 Task: Find connections with filter location Jutiapa with filter topic #Jobvacancywith filter profile language Potuguese with filter current company Mindtree with filter school K.K.Wagh institute of Engineering Education & Research with filter industry Retail Recyclable Materials & Used Merchandise with filter service category Property Management with filter keywords title Office Volunteer
Action: Mouse moved to (517, 62)
Screenshot: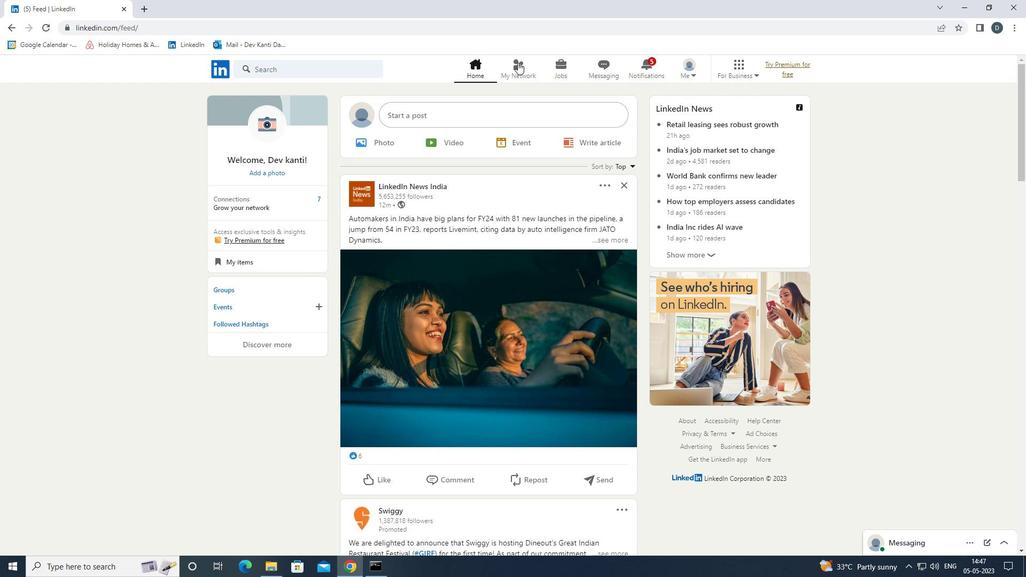 
Action: Mouse pressed left at (517, 62)
Screenshot: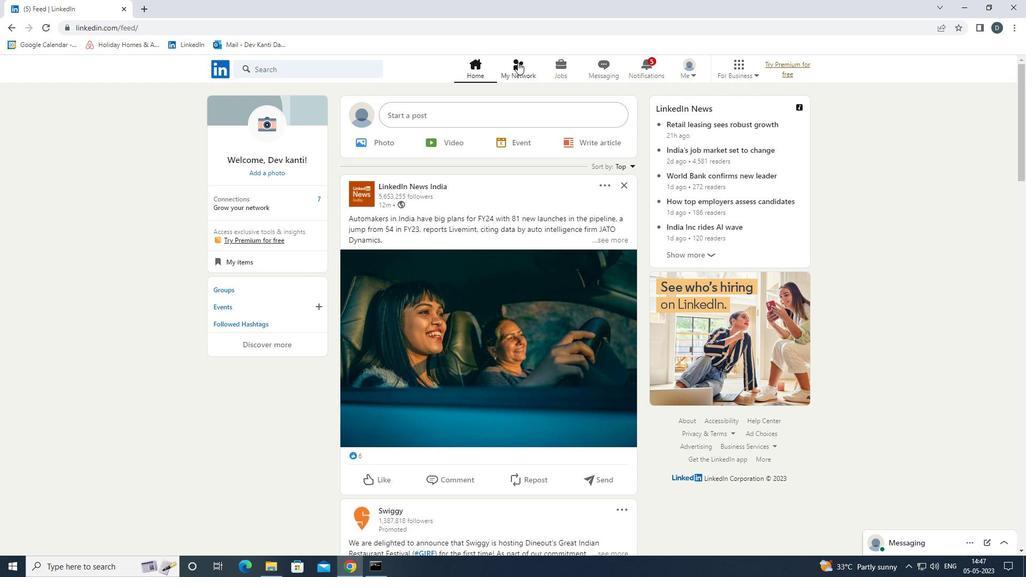 
Action: Mouse moved to (352, 128)
Screenshot: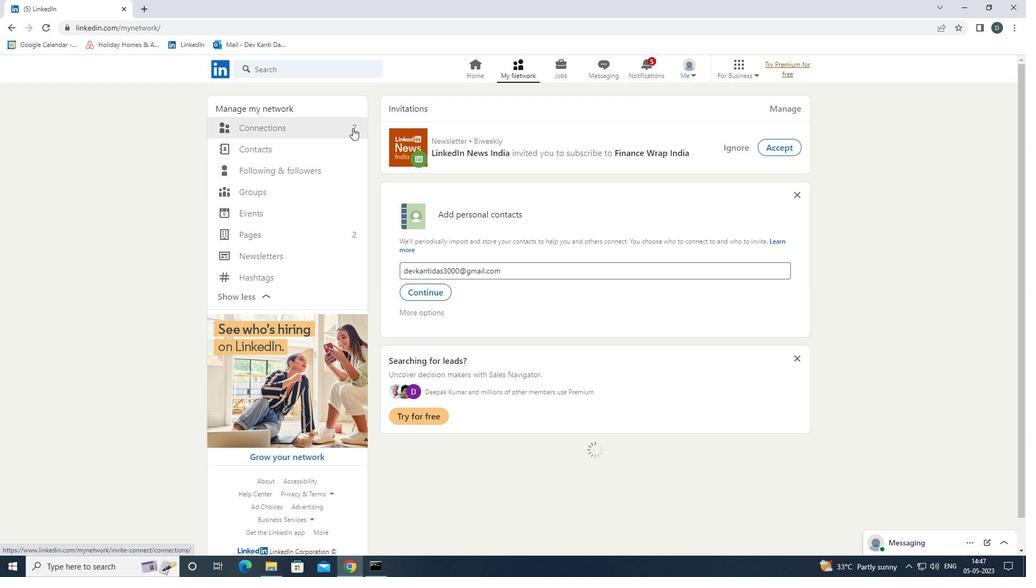 
Action: Mouse pressed left at (352, 128)
Screenshot: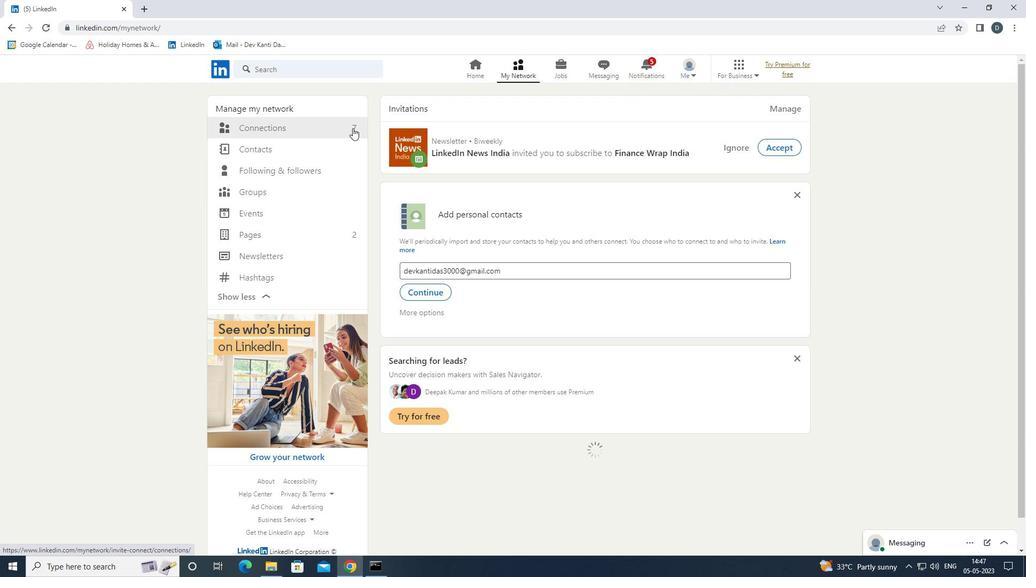 
Action: Mouse moved to (589, 127)
Screenshot: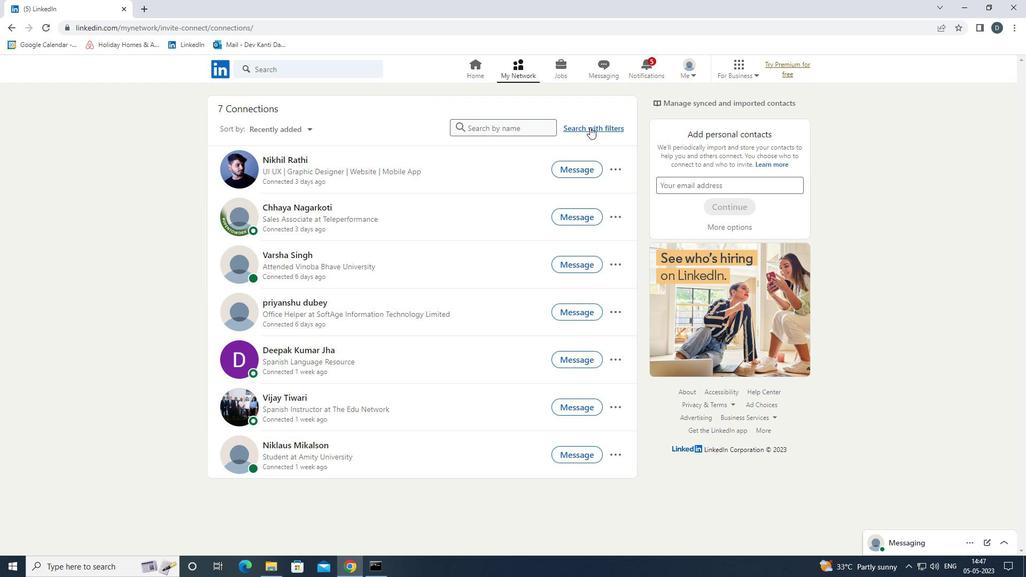 
Action: Mouse pressed left at (589, 127)
Screenshot: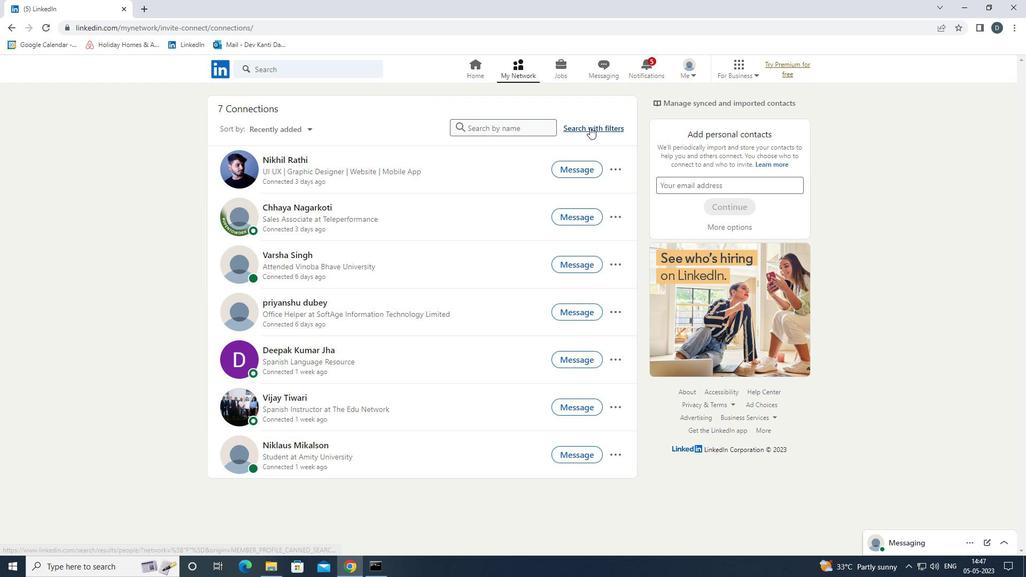 
Action: Mouse moved to (551, 100)
Screenshot: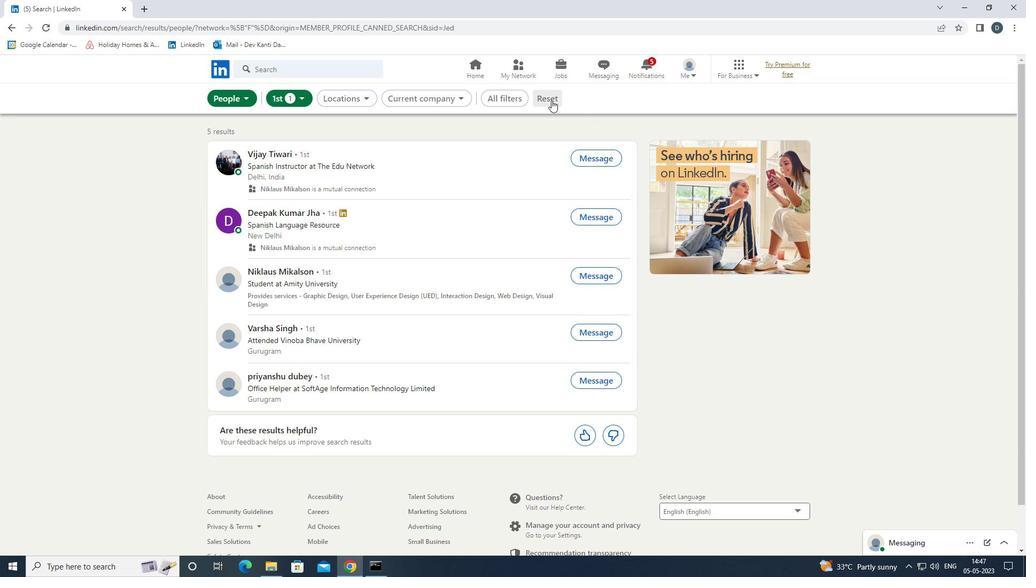 
Action: Mouse pressed left at (551, 100)
Screenshot: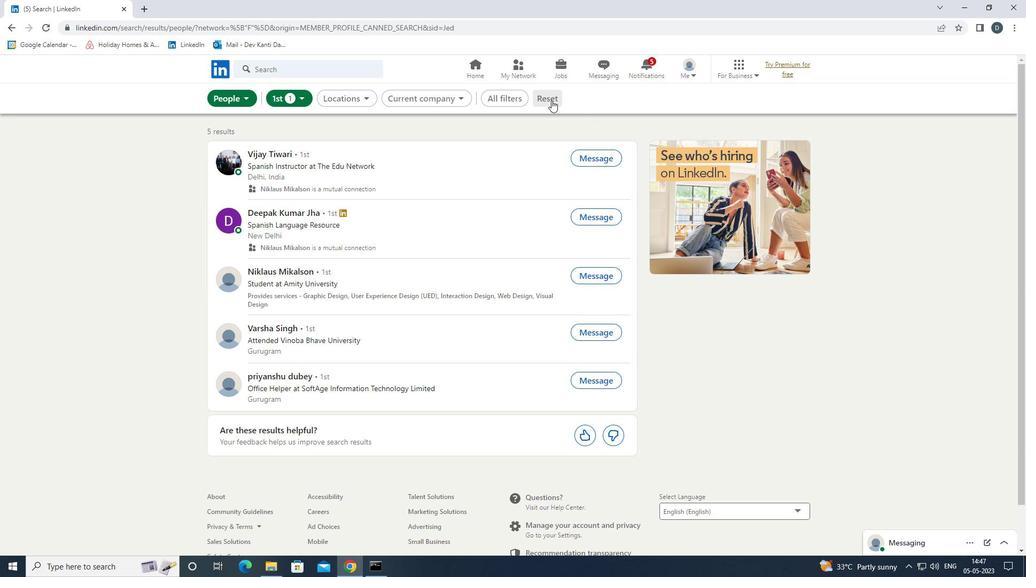 
Action: Mouse moved to (536, 98)
Screenshot: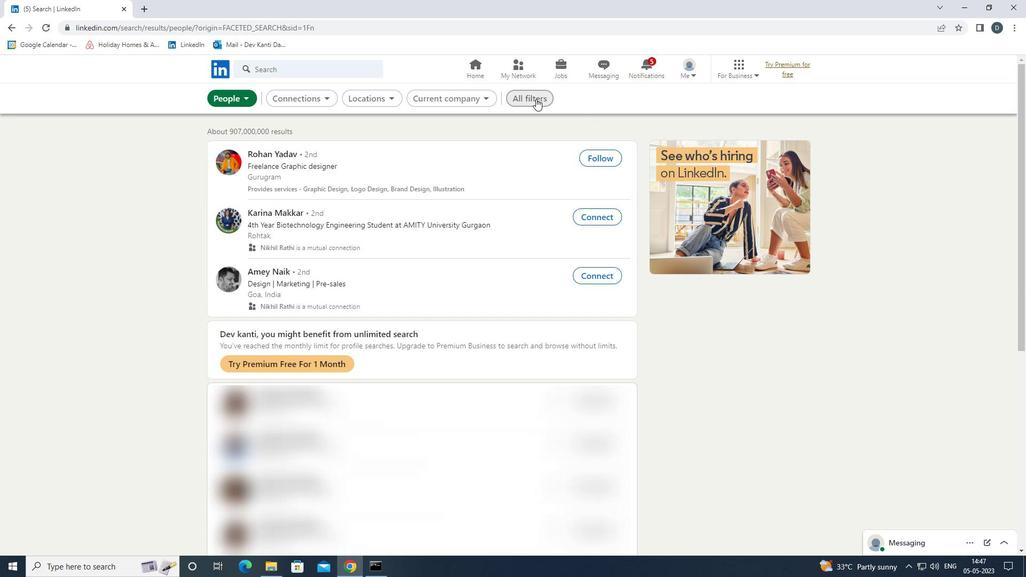 
Action: Mouse pressed left at (536, 98)
Screenshot: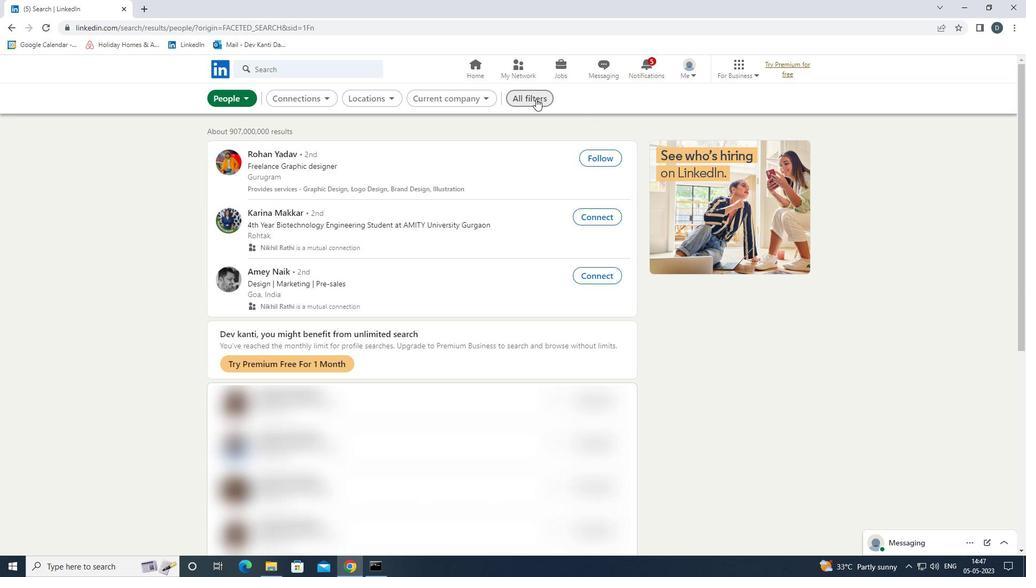 
Action: Mouse moved to (869, 303)
Screenshot: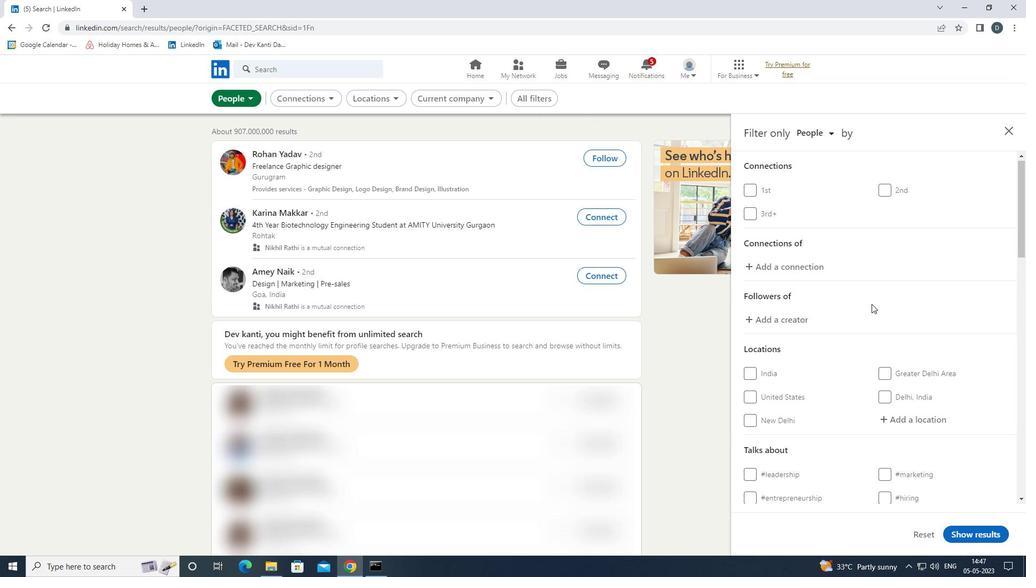 
Action: Mouse scrolled (869, 303) with delta (0, 0)
Screenshot: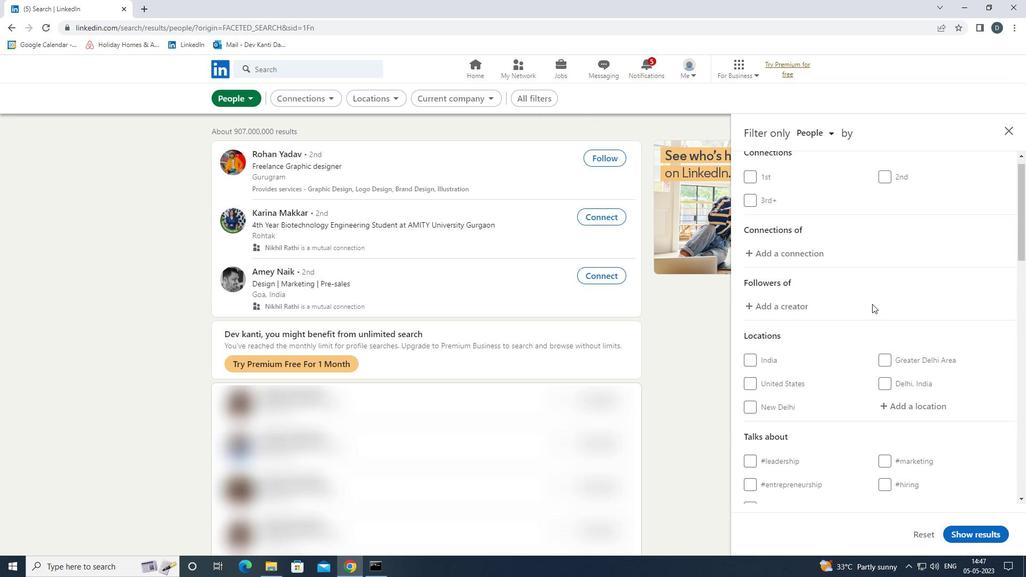 
Action: Mouse moved to (875, 304)
Screenshot: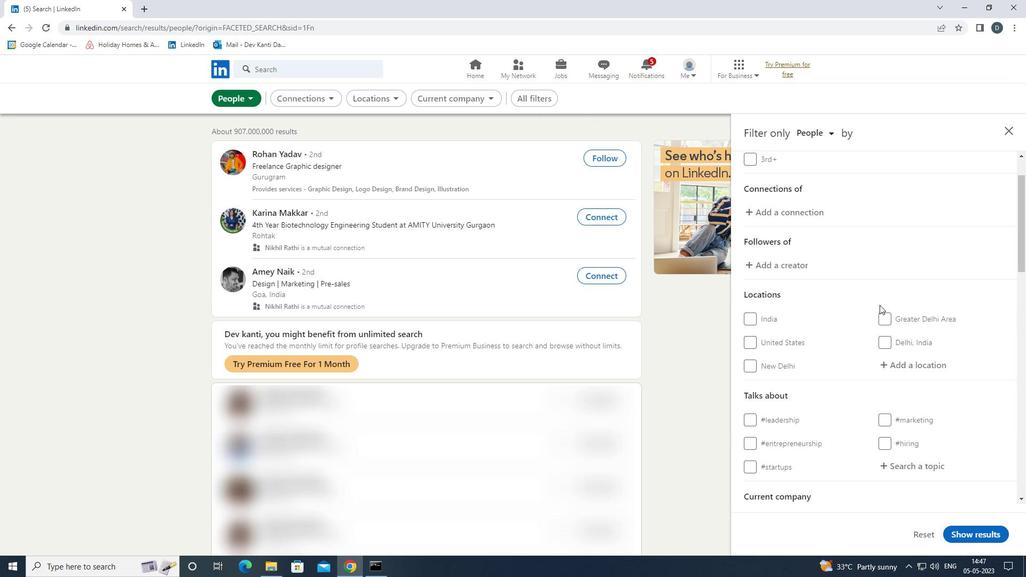 
Action: Mouse scrolled (875, 304) with delta (0, 0)
Screenshot: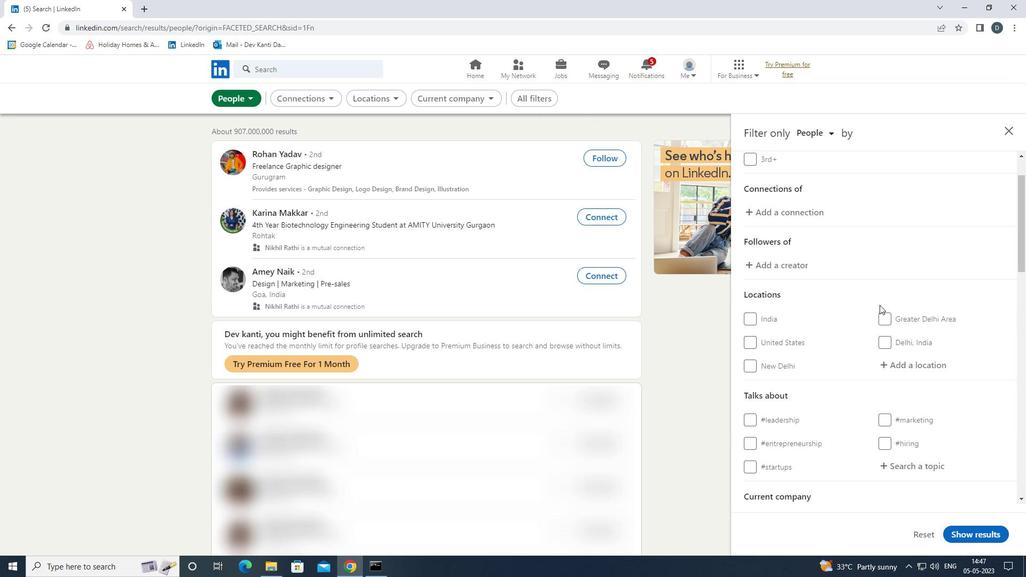 
Action: Mouse moved to (903, 306)
Screenshot: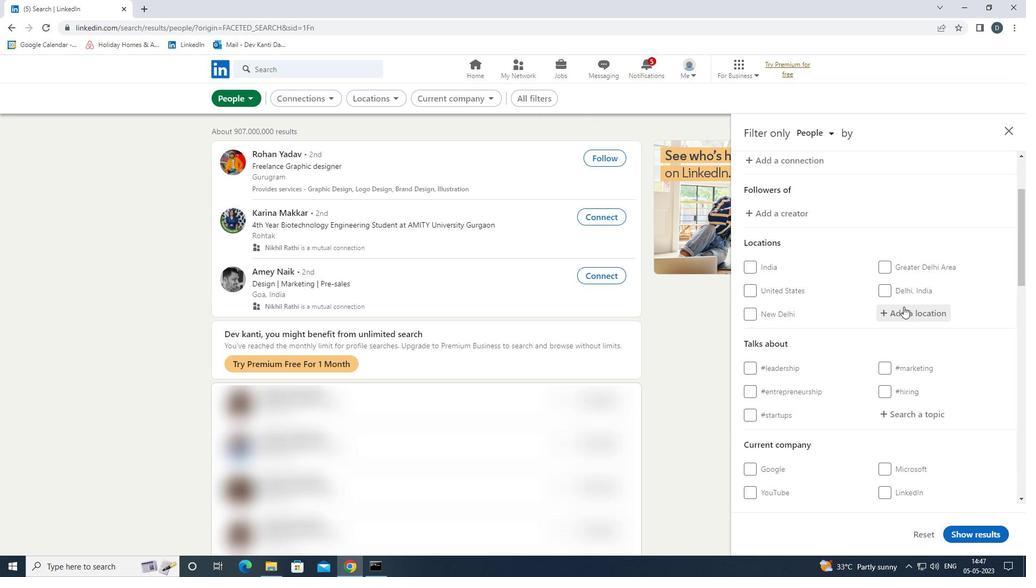 
Action: Mouse pressed left at (903, 306)
Screenshot: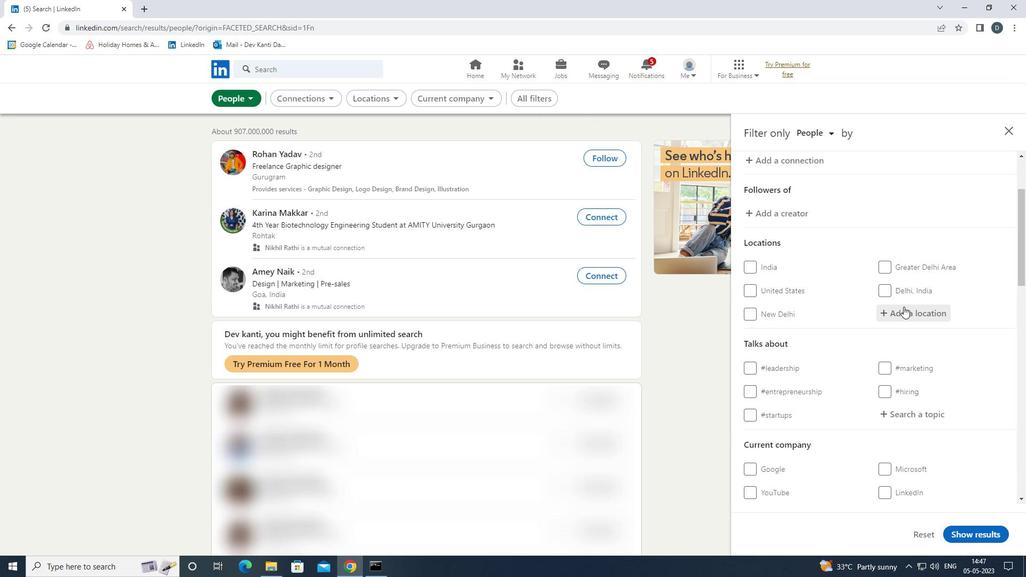 
Action: Mouse moved to (692, 273)
Screenshot: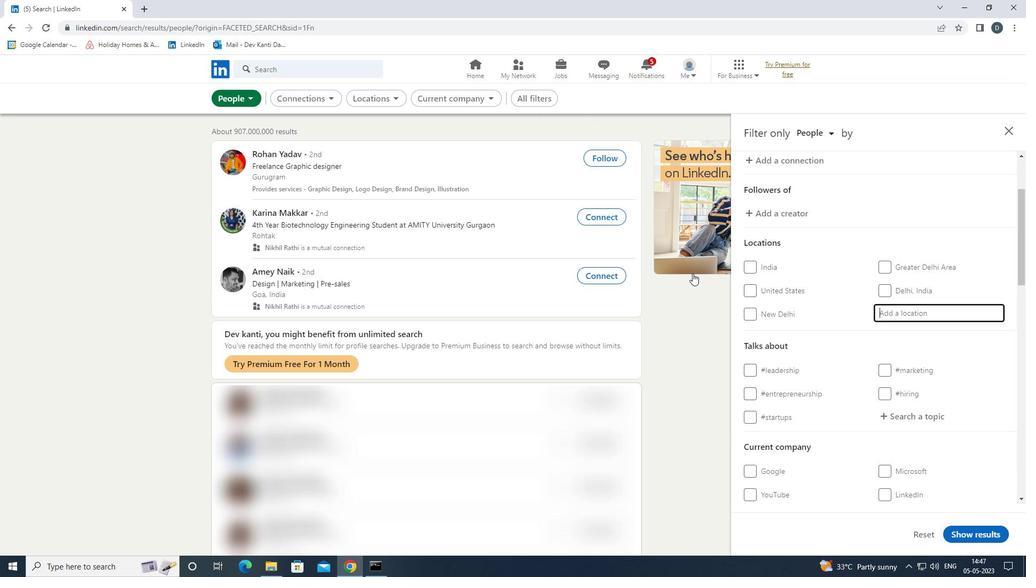 
Action: Key pressed <Key.shift>JUTIAPA<Key.down><Key.enter>
Screenshot: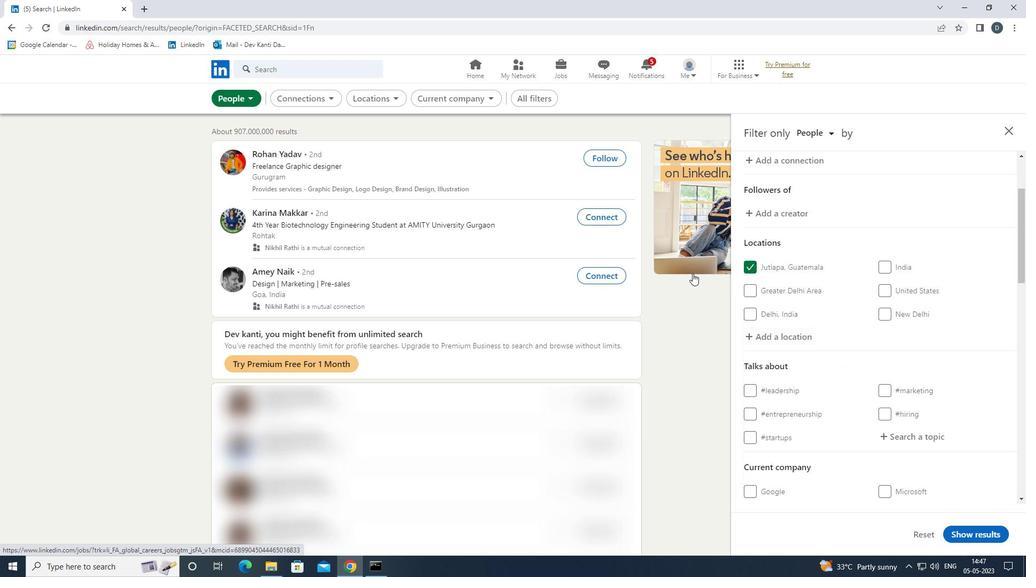 
Action: Mouse moved to (698, 273)
Screenshot: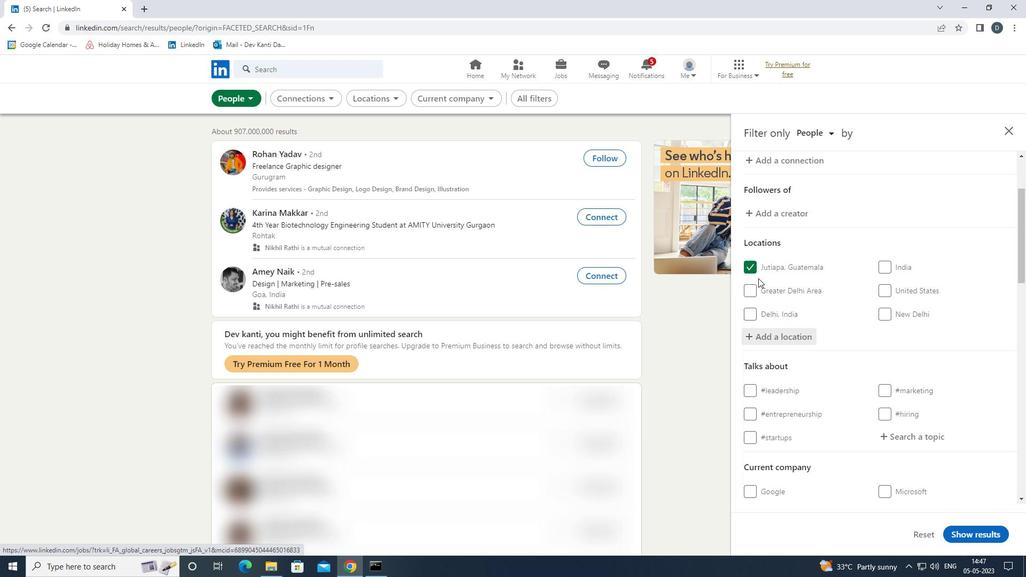 
Action: Mouse scrolled (698, 273) with delta (0, 0)
Screenshot: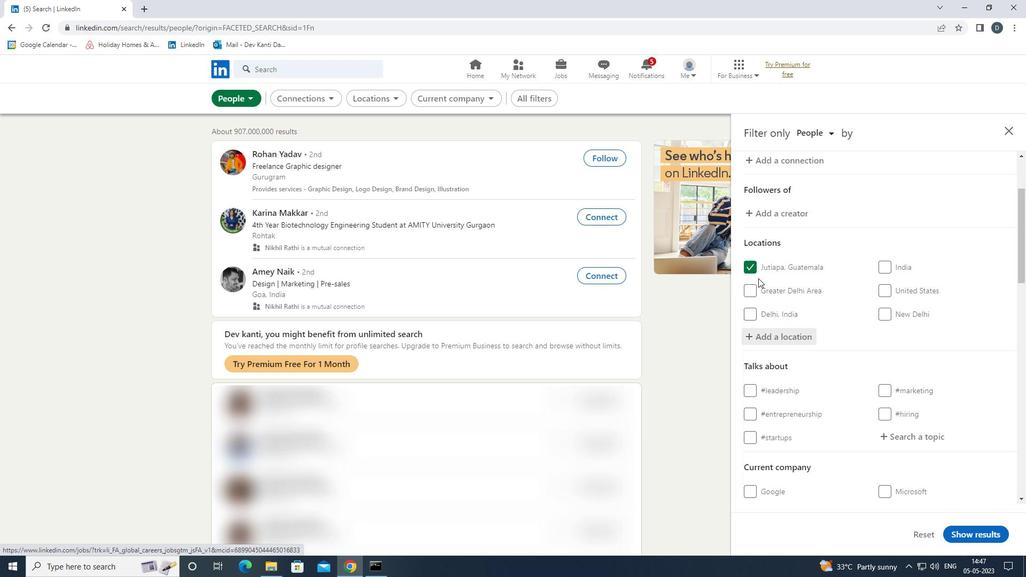
Action: Mouse moved to (876, 335)
Screenshot: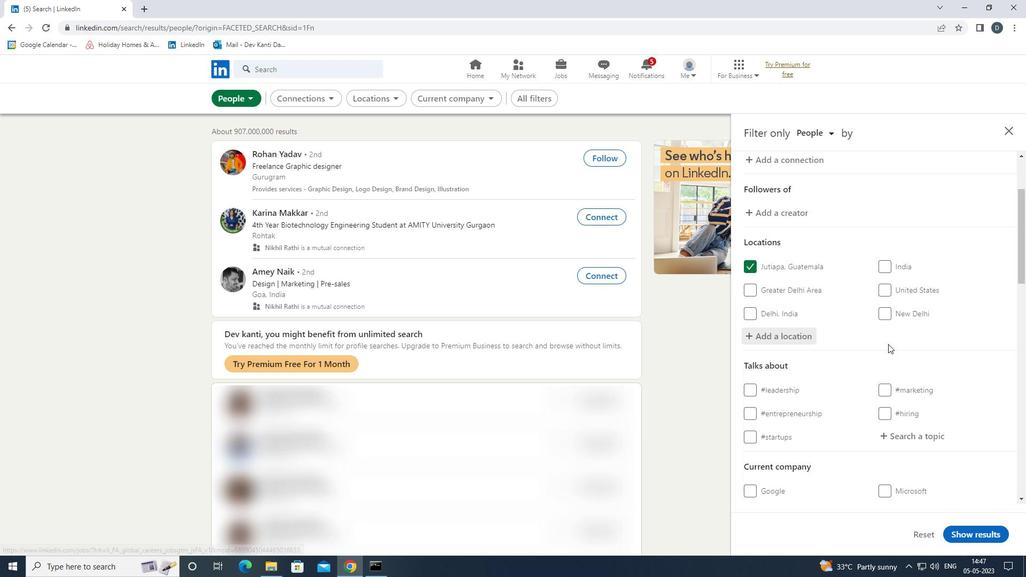 
Action: Mouse scrolled (876, 334) with delta (0, 0)
Screenshot: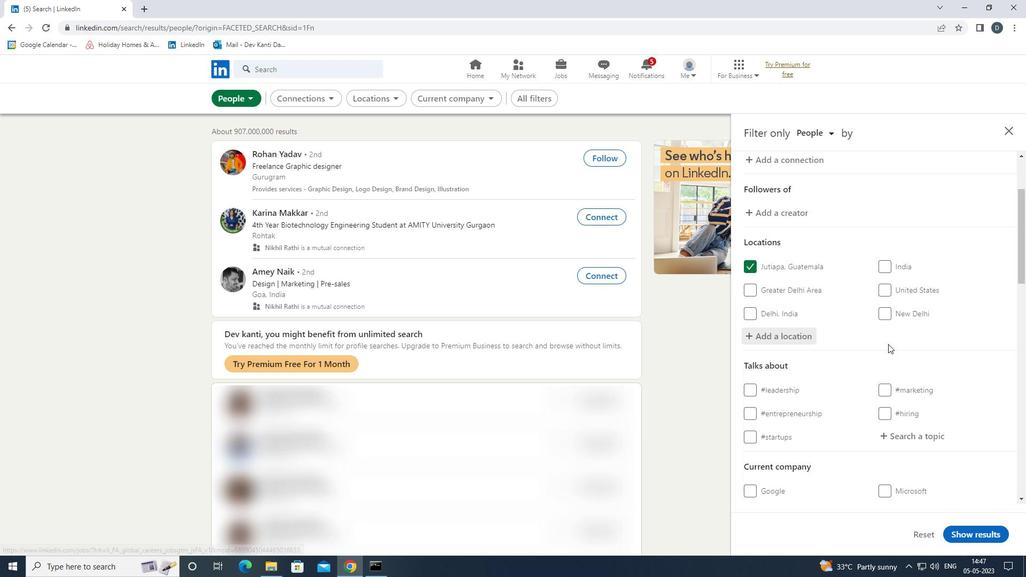 
Action: Mouse moved to (892, 346)
Screenshot: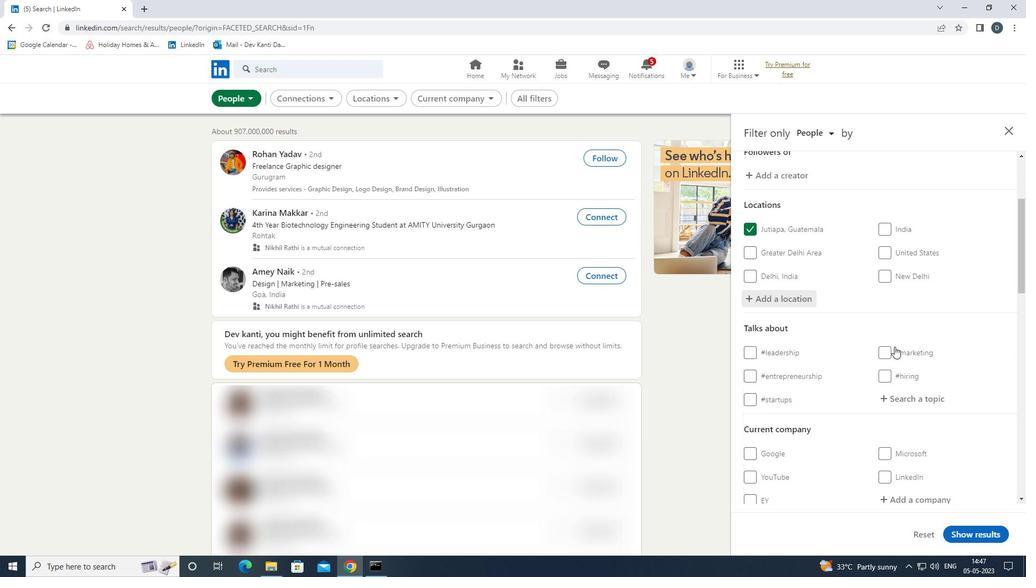 
Action: Mouse scrolled (892, 345) with delta (0, 0)
Screenshot: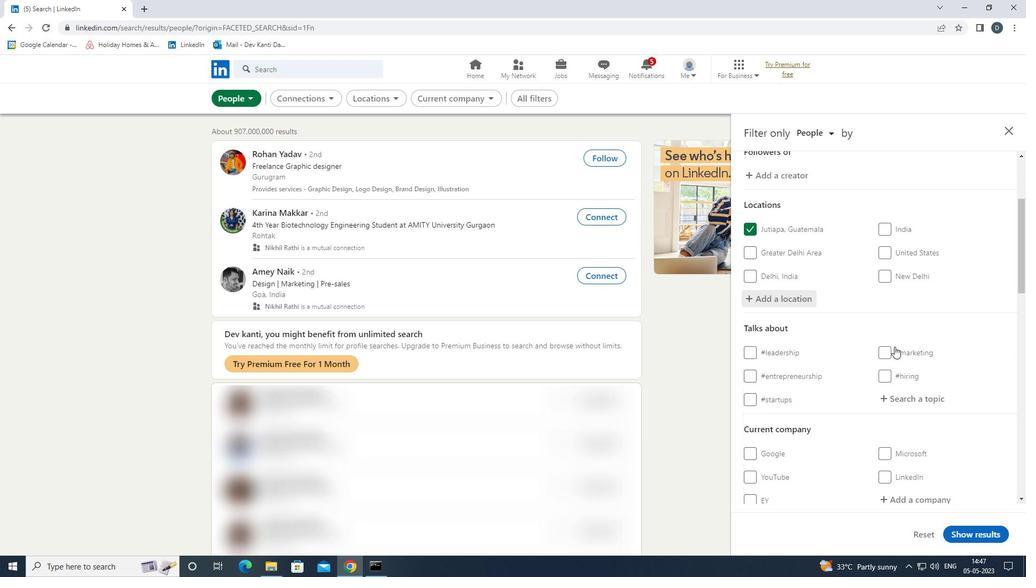 
Action: Mouse moved to (910, 326)
Screenshot: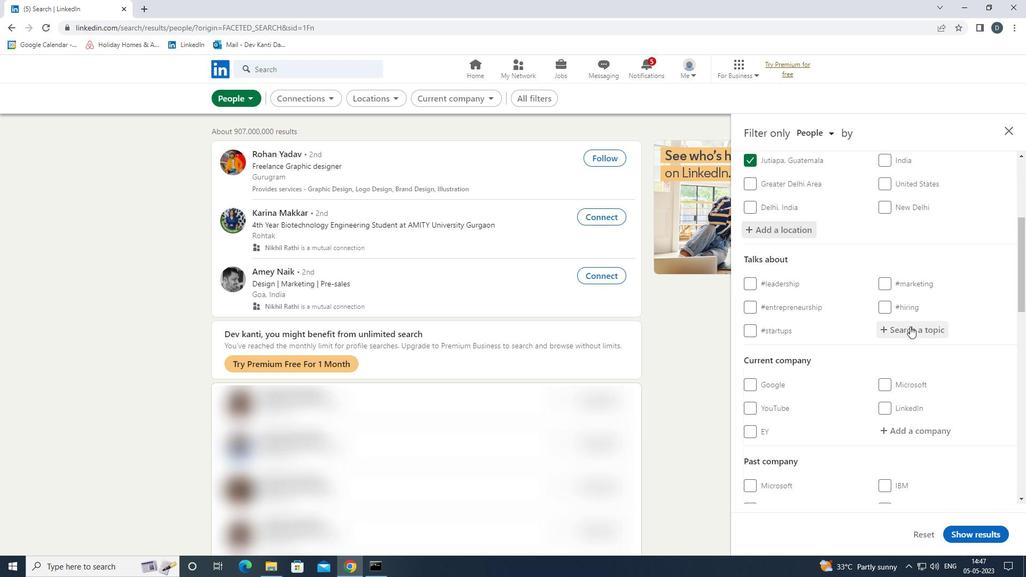 
Action: Mouse pressed left at (910, 326)
Screenshot: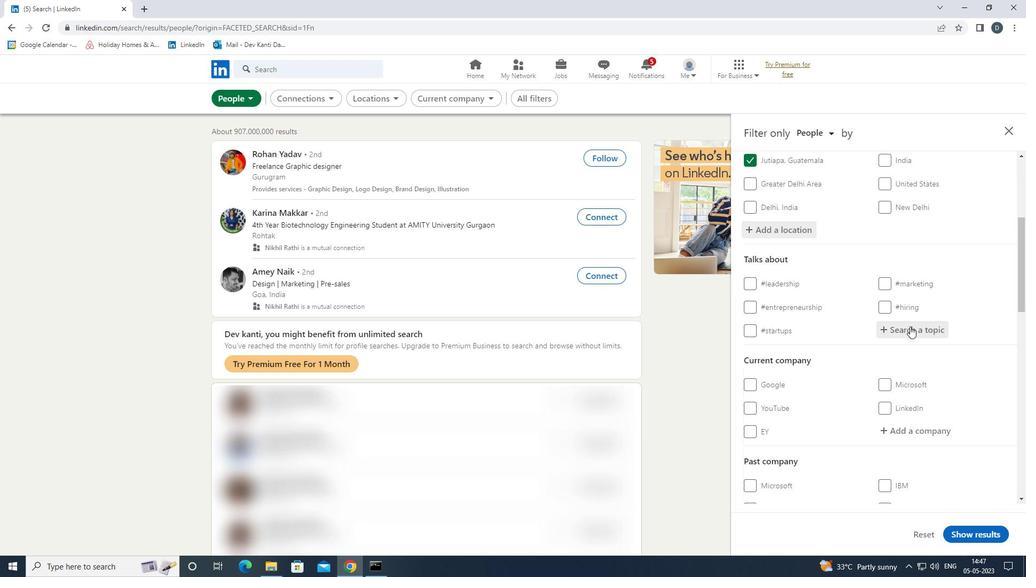 
Action: Mouse moved to (895, 321)
Screenshot: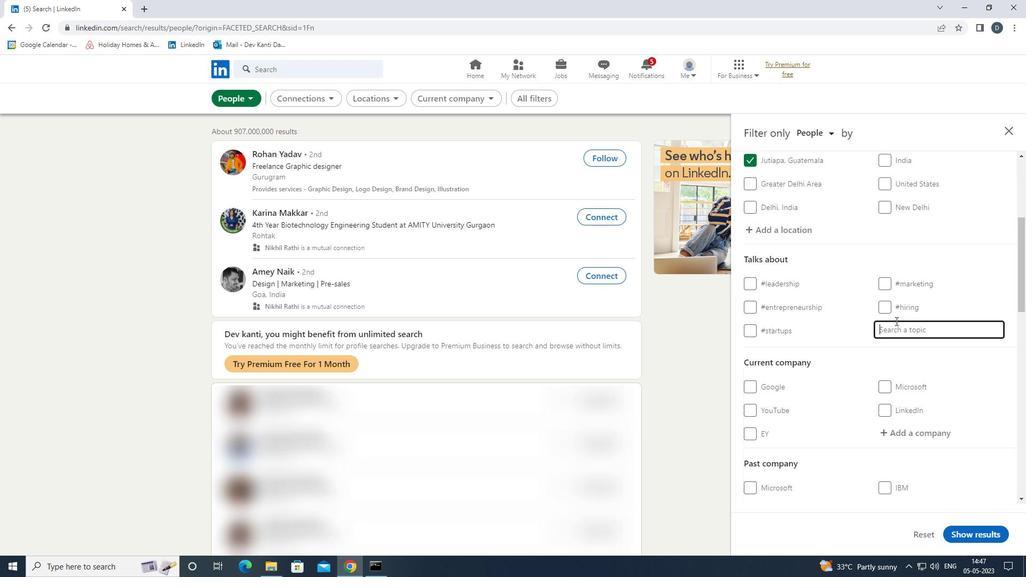 
Action: Key pressed <Key.shift>JOBVACAN<Key.down><Key.enter>
Screenshot: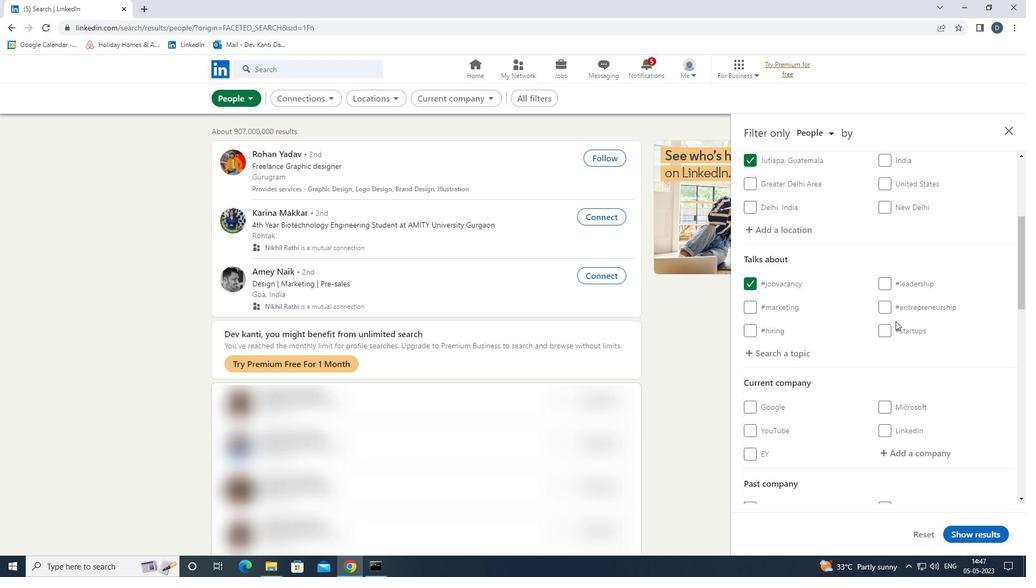 
Action: Mouse scrolled (895, 320) with delta (0, 0)
Screenshot: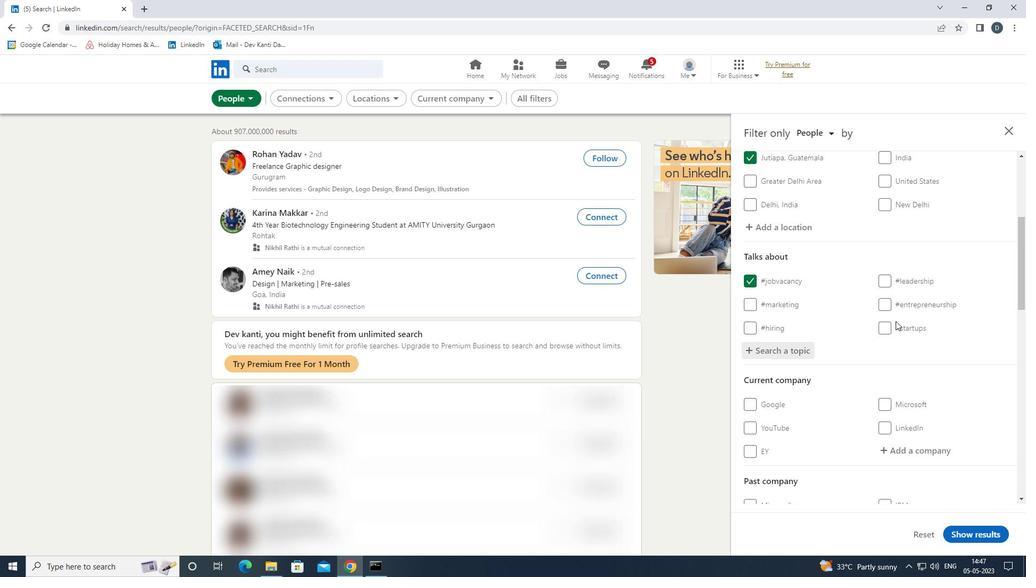 
Action: Mouse scrolled (895, 320) with delta (0, 0)
Screenshot: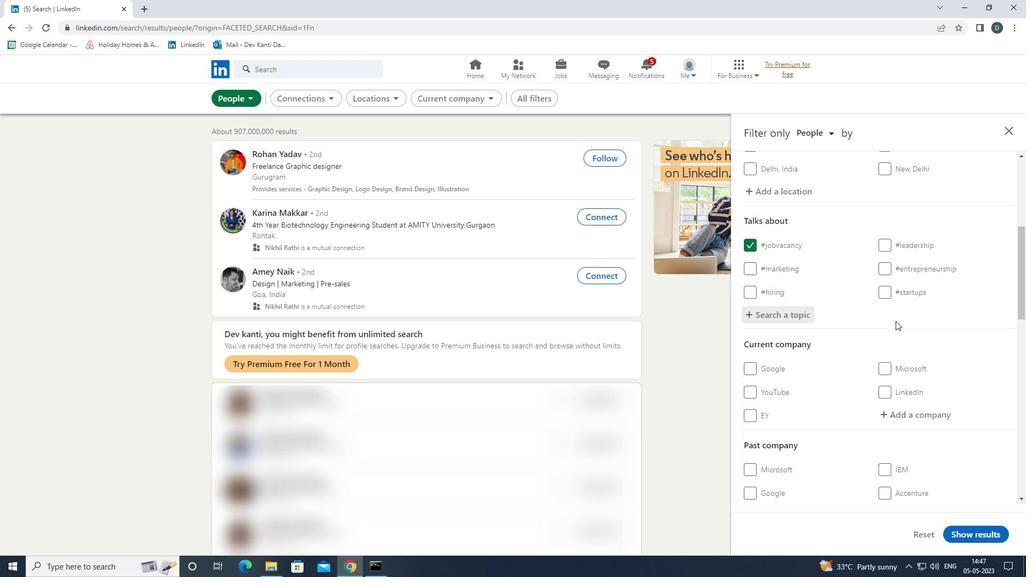 
Action: Mouse scrolled (895, 320) with delta (0, 0)
Screenshot: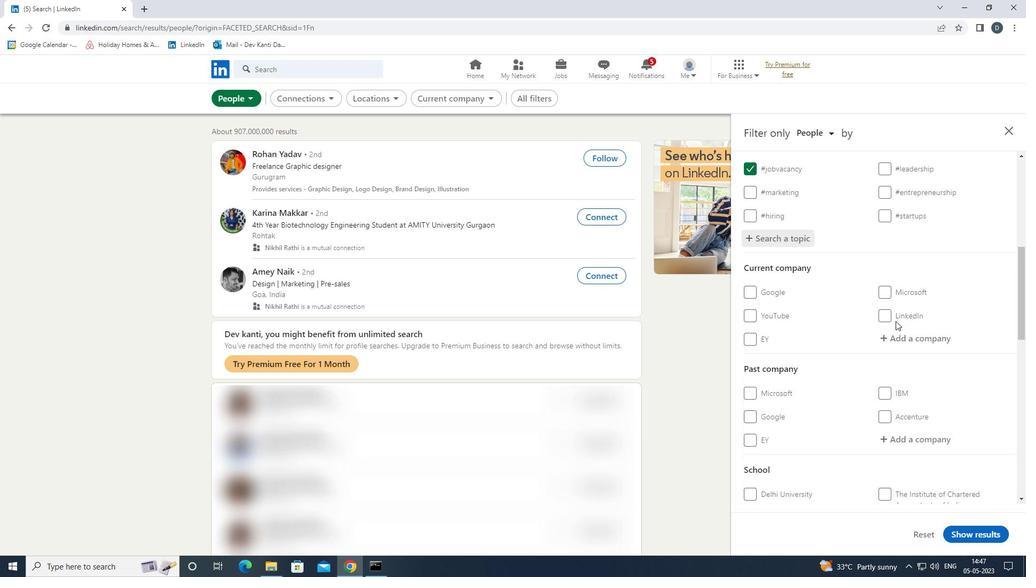 
Action: Mouse scrolled (895, 320) with delta (0, 0)
Screenshot: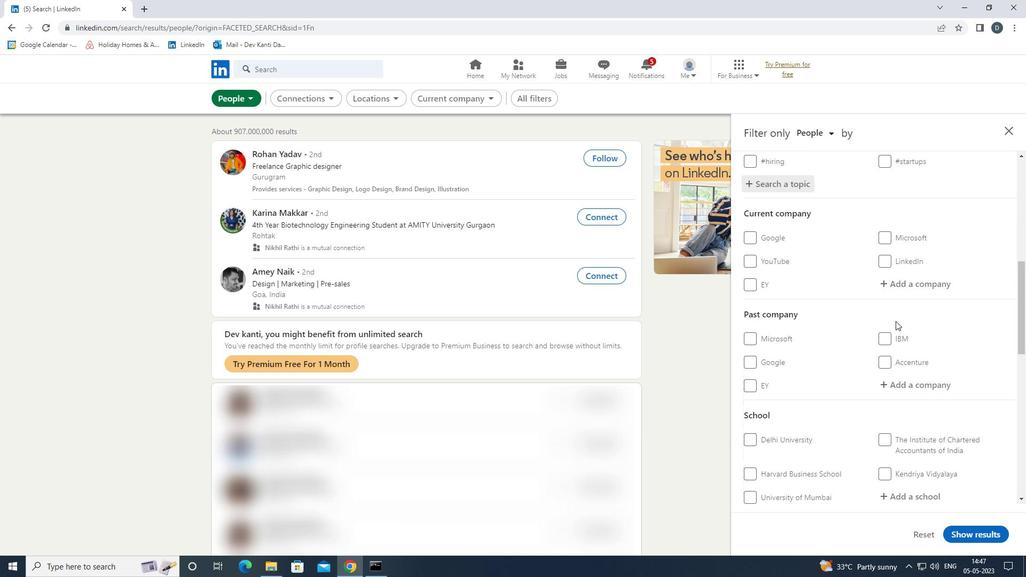 
Action: Mouse scrolled (895, 320) with delta (0, 0)
Screenshot: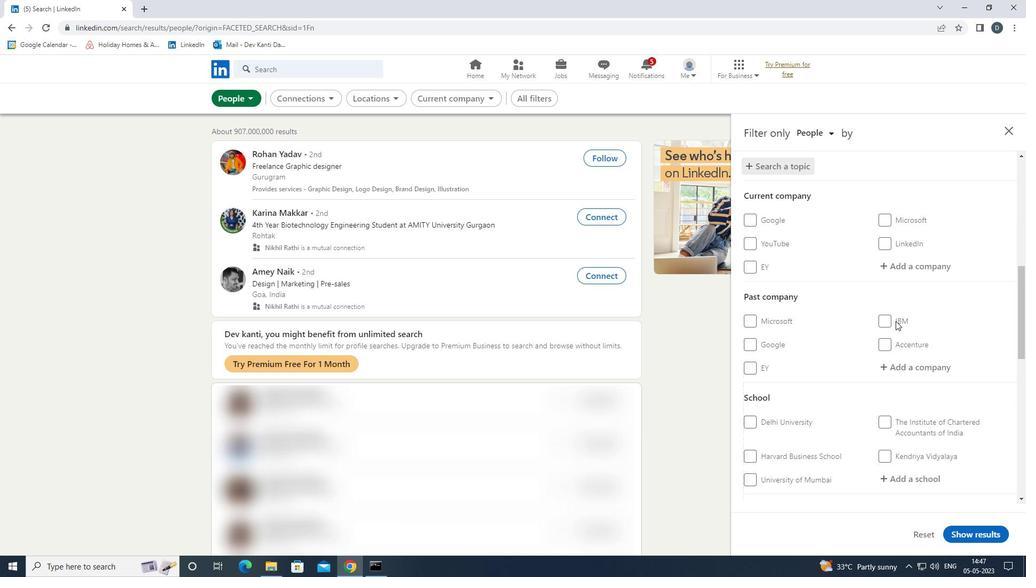 
Action: Mouse scrolled (895, 320) with delta (0, 0)
Screenshot: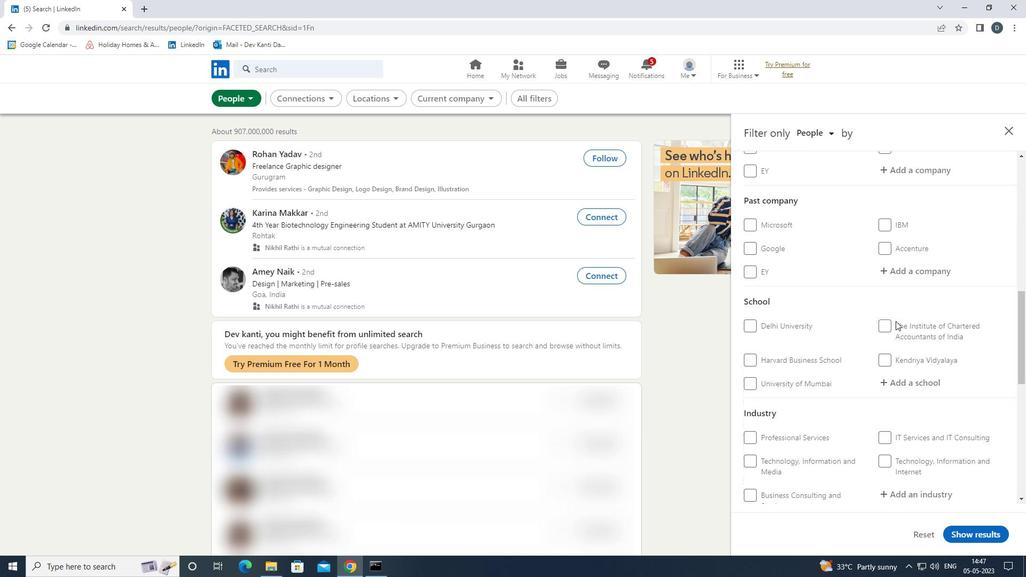 
Action: Mouse scrolled (895, 320) with delta (0, 0)
Screenshot: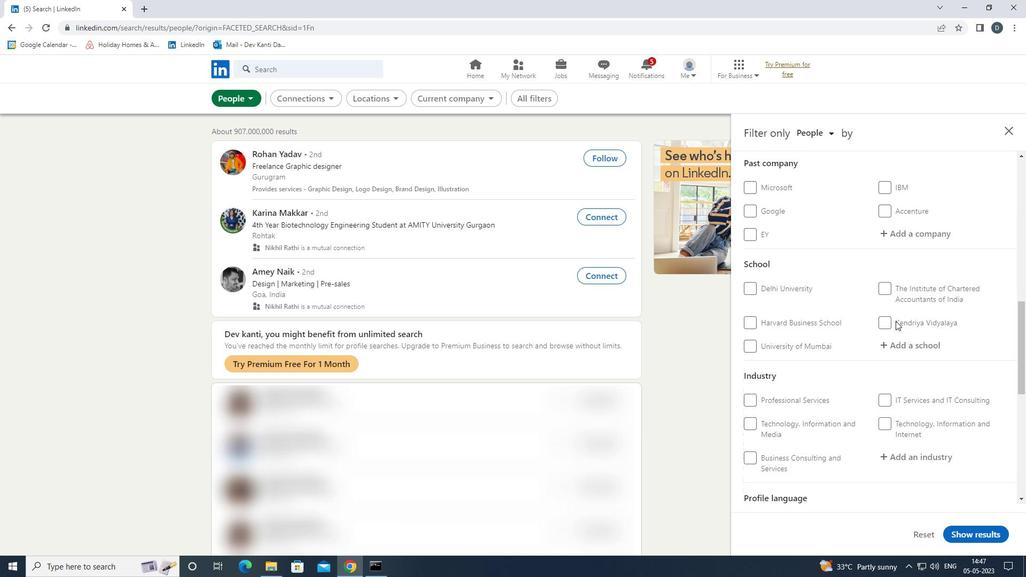 
Action: Mouse scrolled (895, 320) with delta (0, 0)
Screenshot: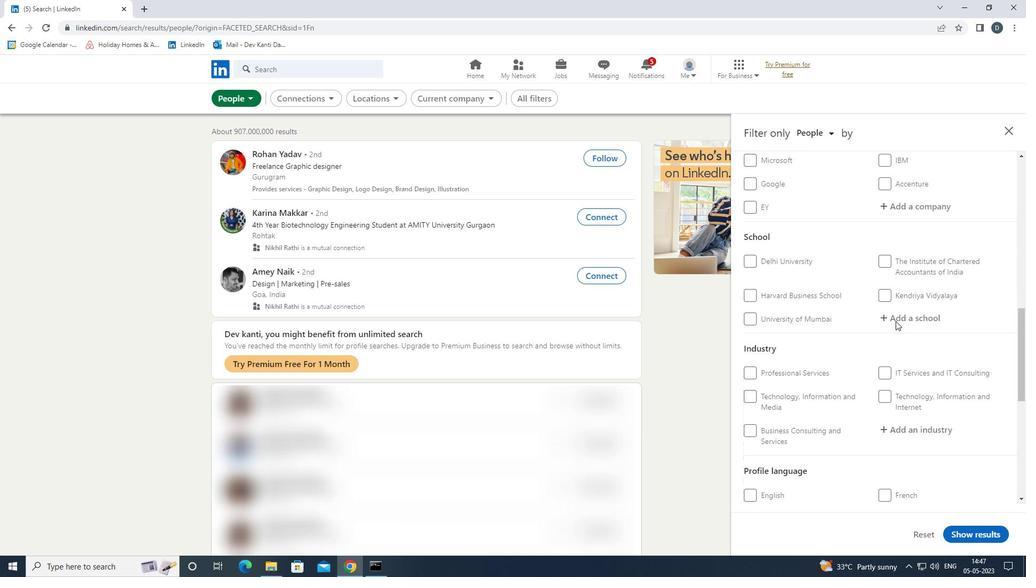 
Action: Mouse scrolled (895, 320) with delta (0, 0)
Screenshot: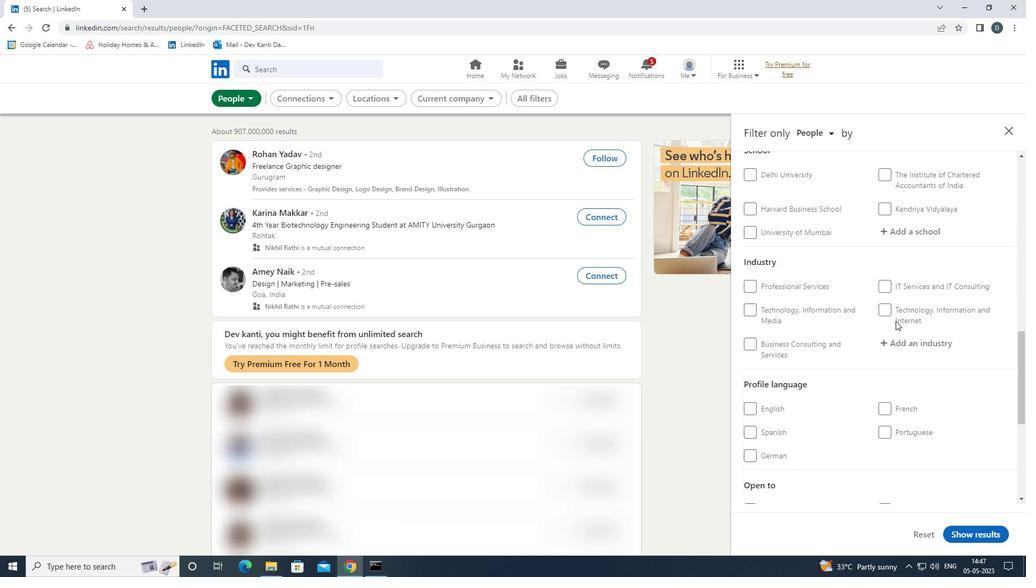 
Action: Mouse scrolled (895, 320) with delta (0, 0)
Screenshot: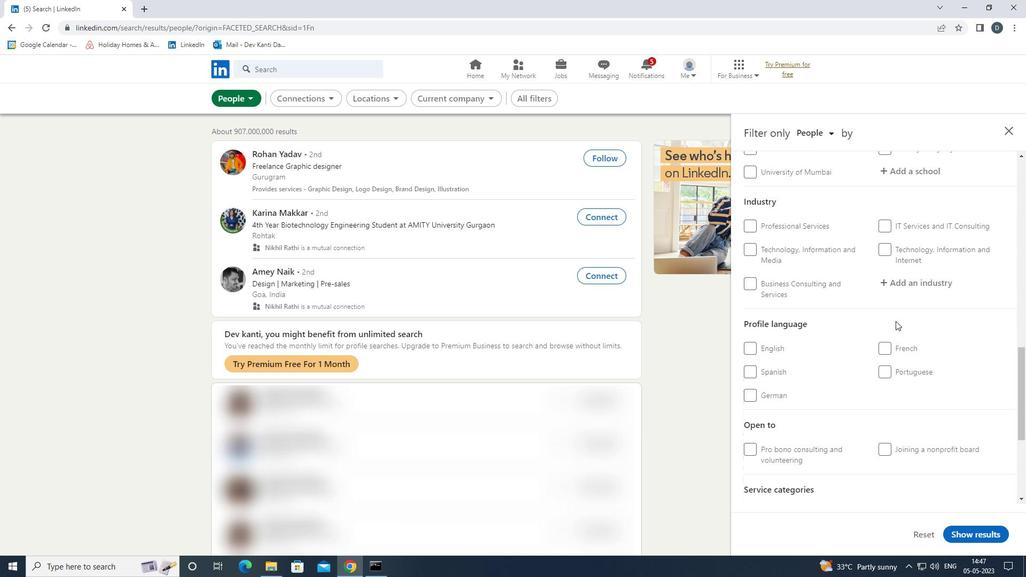 
Action: Mouse moved to (892, 333)
Screenshot: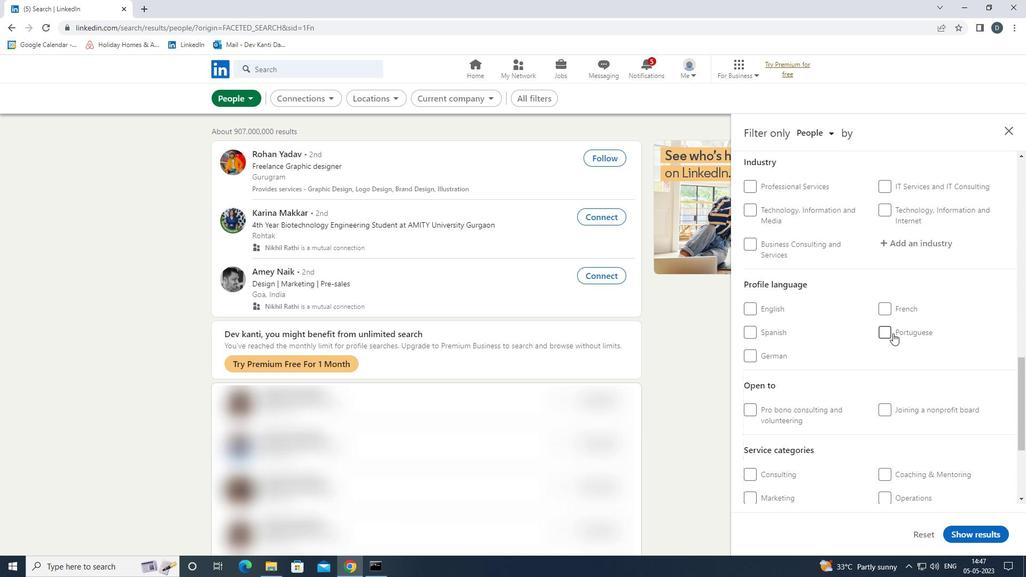 
Action: Mouse pressed left at (892, 333)
Screenshot: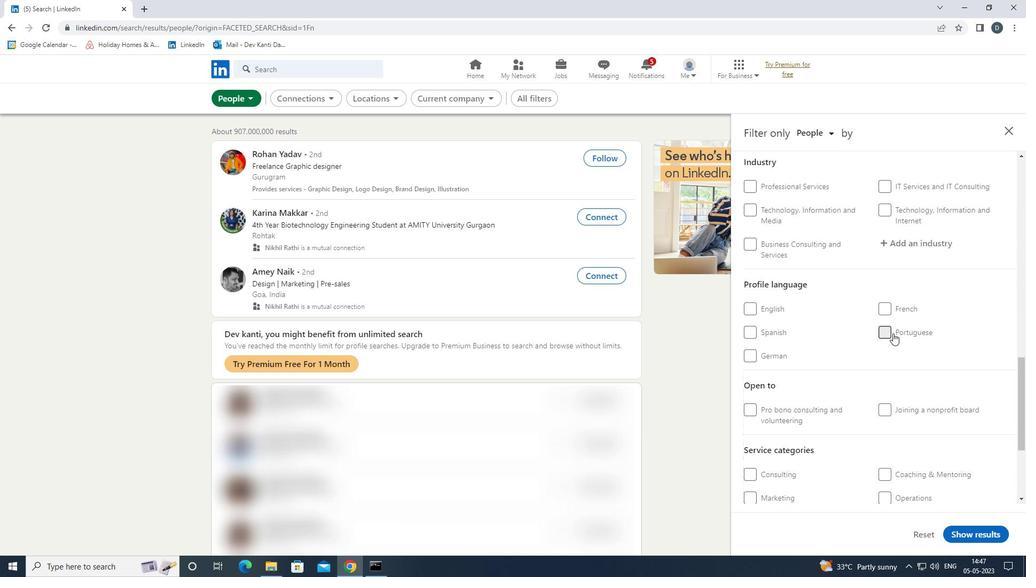 
Action: Mouse scrolled (892, 334) with delta (0, 0)
Screenshot: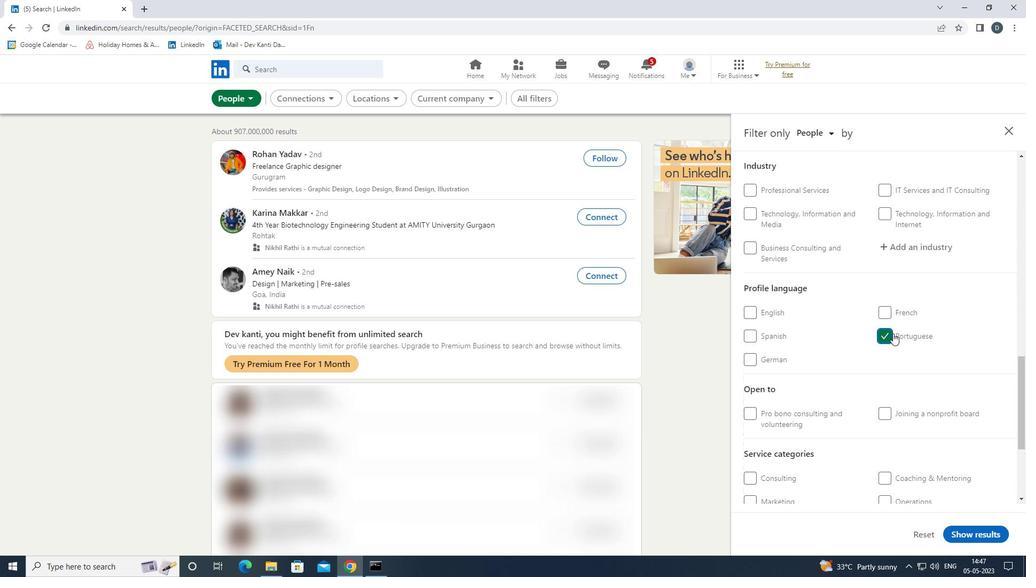 
Action: Mouse scrolled (892, 334) with delta (0, 0)
Screenshot: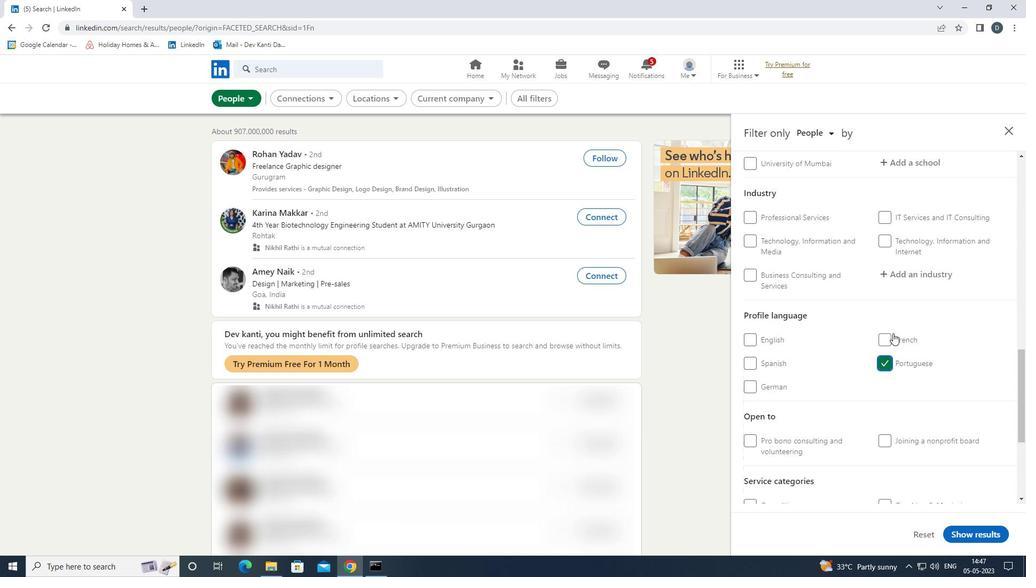 
Action: Mouse scrolled (892, 334) with delta (0, 0)
Screenshot: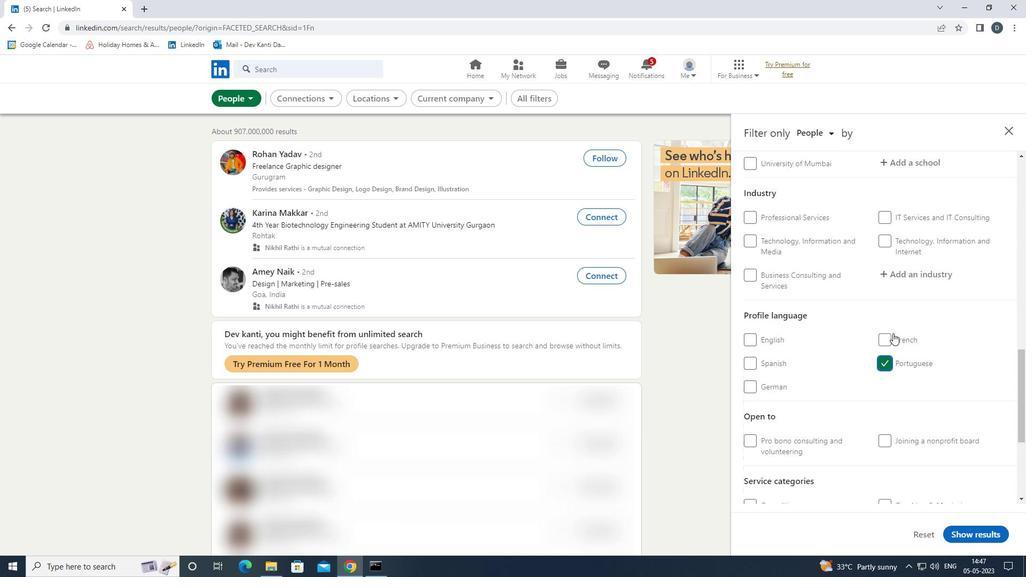 
Action: Mouse scrolled (892, 334) with delta (0, 0)
Screenshot: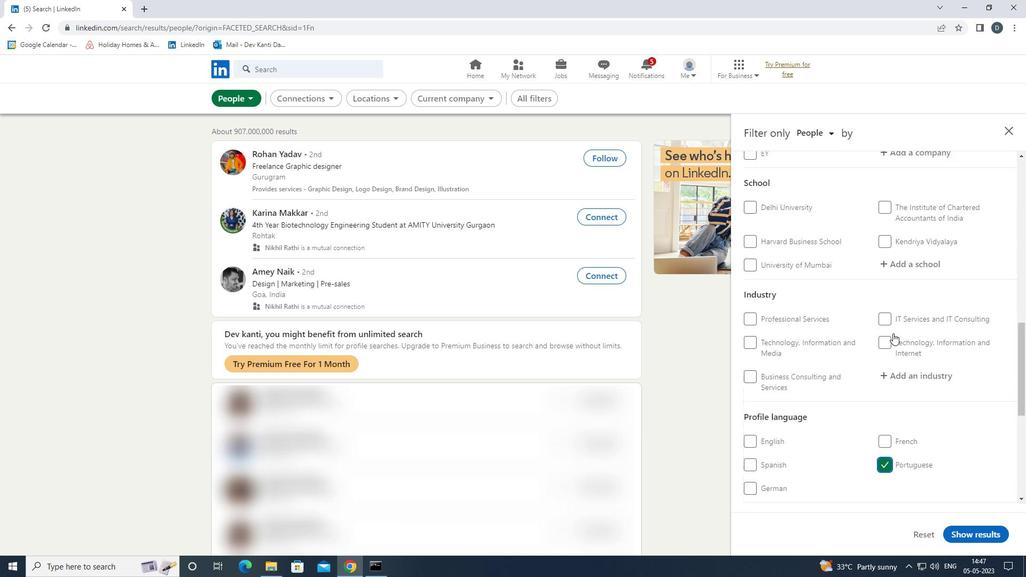 
Action: Mouse scrolled (892, 334) with delta (0, 0)
Screenshot: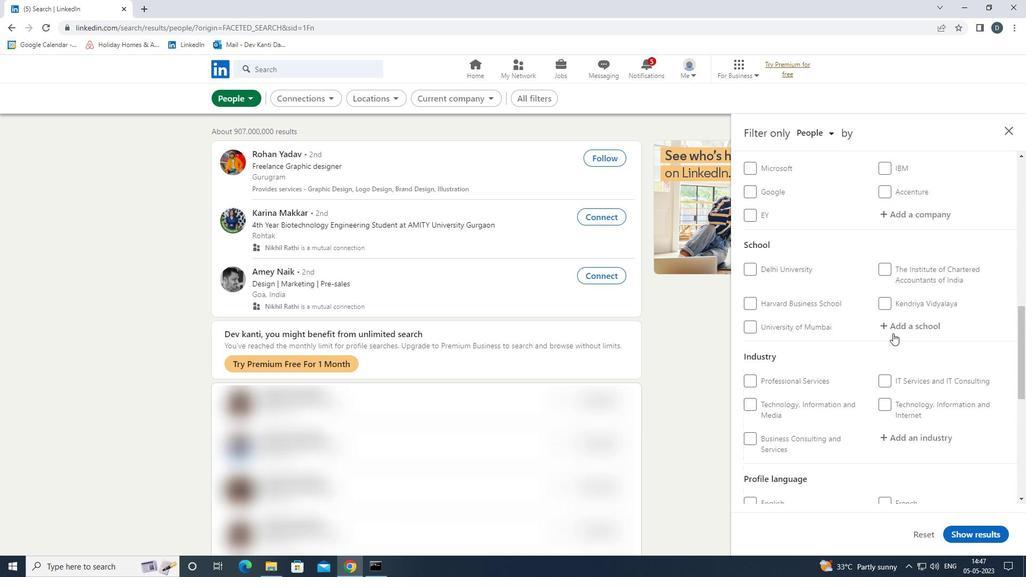 
Action: Mouse scrolled (892, 334) with delta (0, 0)
Screenshot: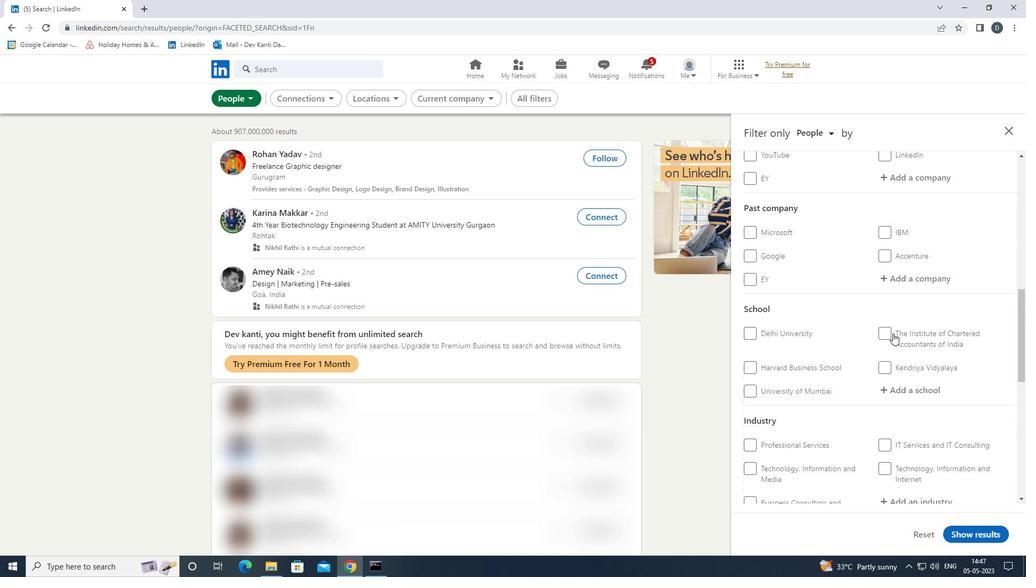 
Action: Mouse moved to (897, 235)
Screenshot: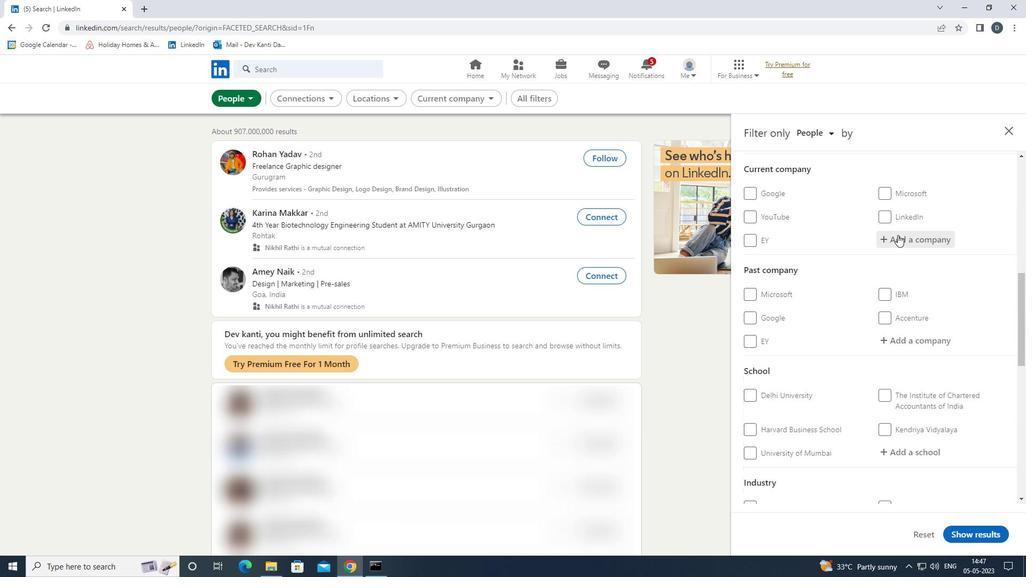 
Action: Mouse pressed left at (897, 235)
Screenshot: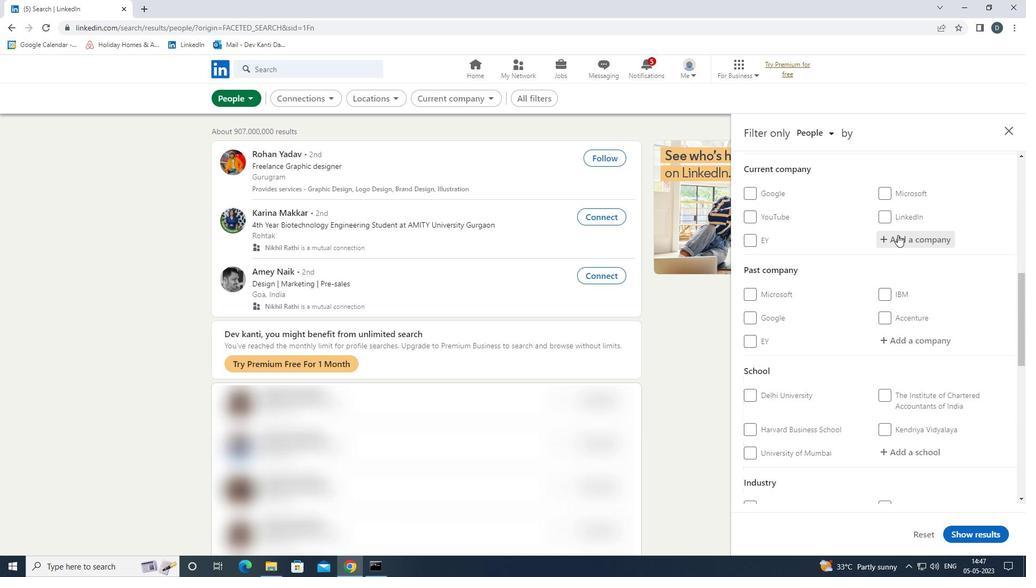 
Action: Mouse moved to (784, 202)
Screenshot: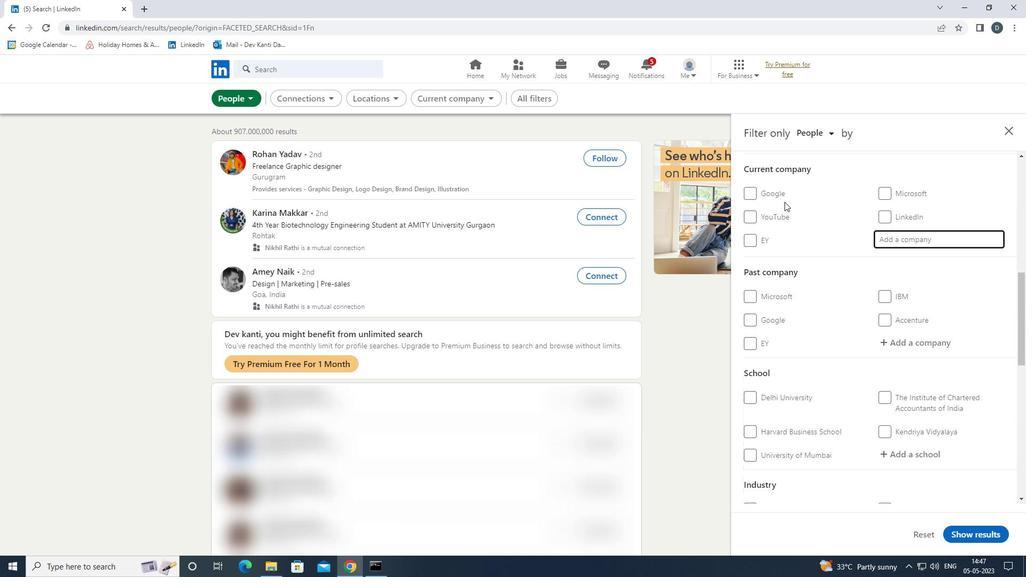 
Action: Key pressed <Key.shift><Key.shift><Key.shift><Key.shift><Key.shift><Key.shift><Key.shift><Key.shift>MINDTREE<Key.down><Key.enter>
Screenshot: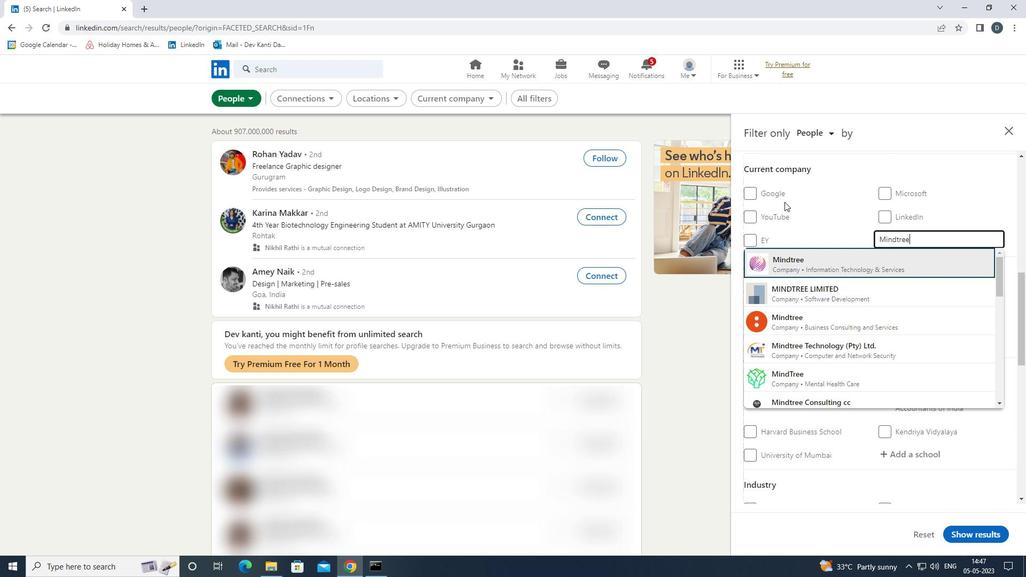 
Action: Mouse moved to (885, 271)
Screenshot: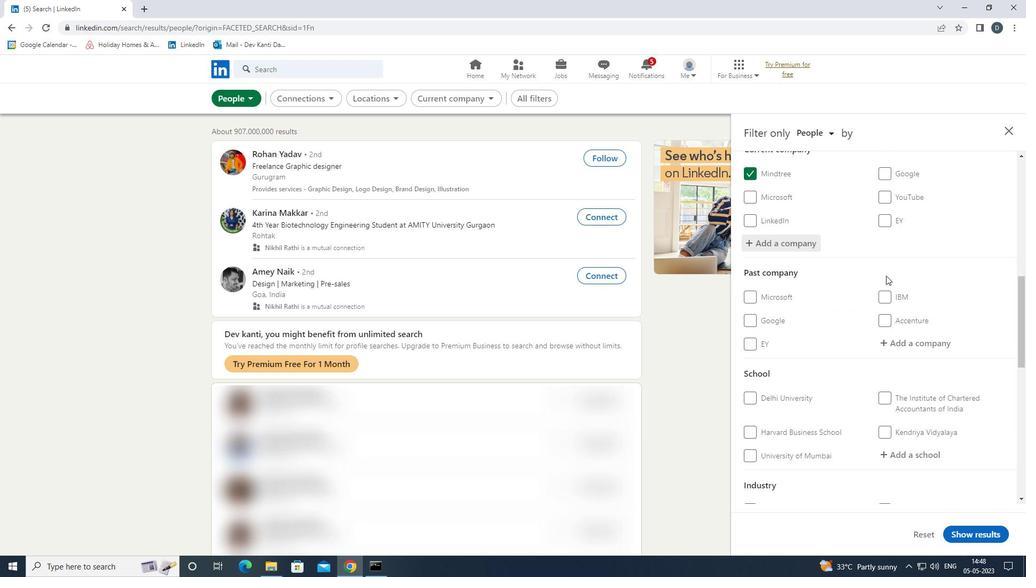 
Action: Mouse scrolled (885, 270) with delta (0, 0)
Screenshot: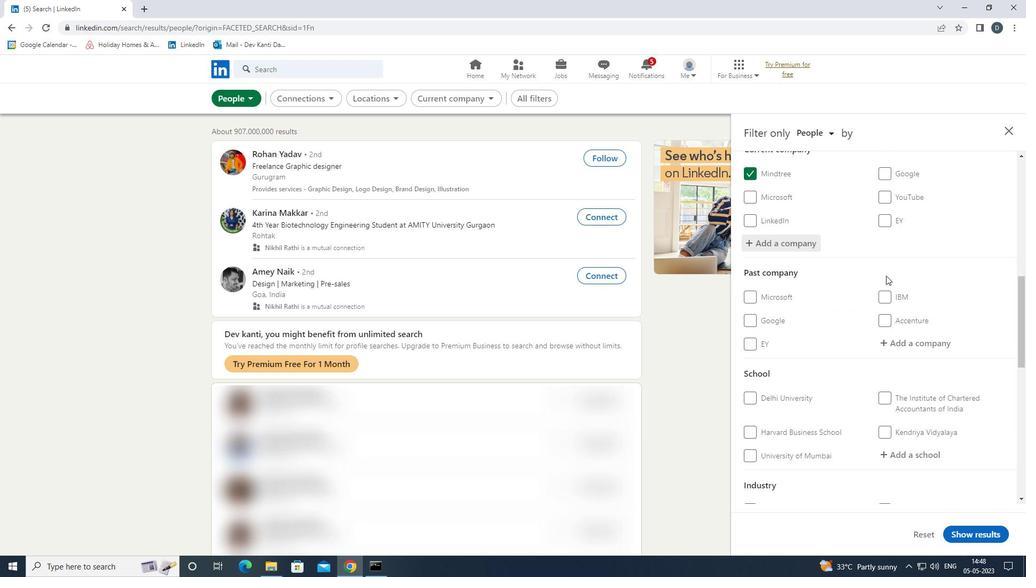 
Action: Mouse moved to (886, 275)
Screenshot: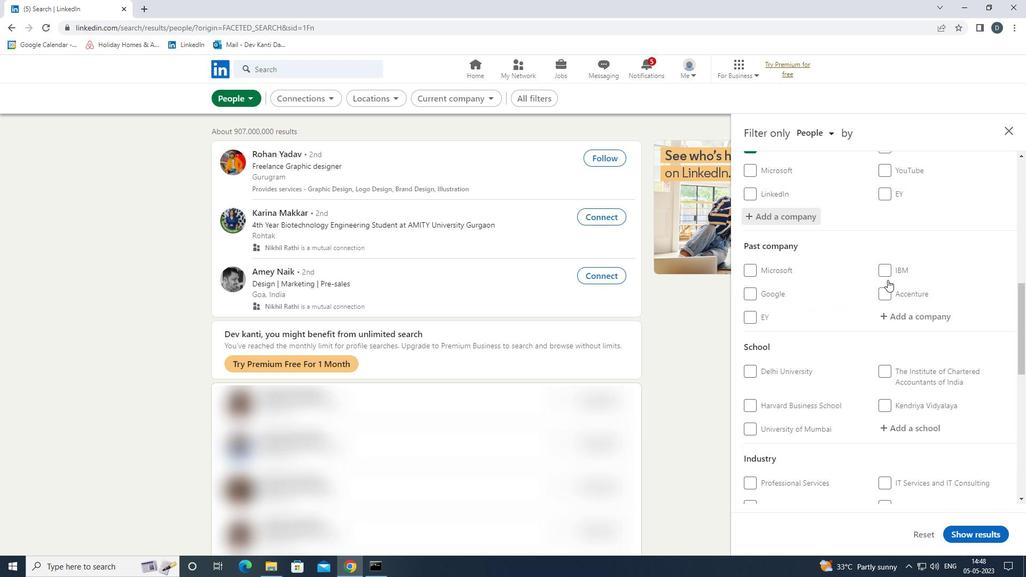 
Action: Mouse scrolled (886, 275) with delta (0, 0)
Screenshot: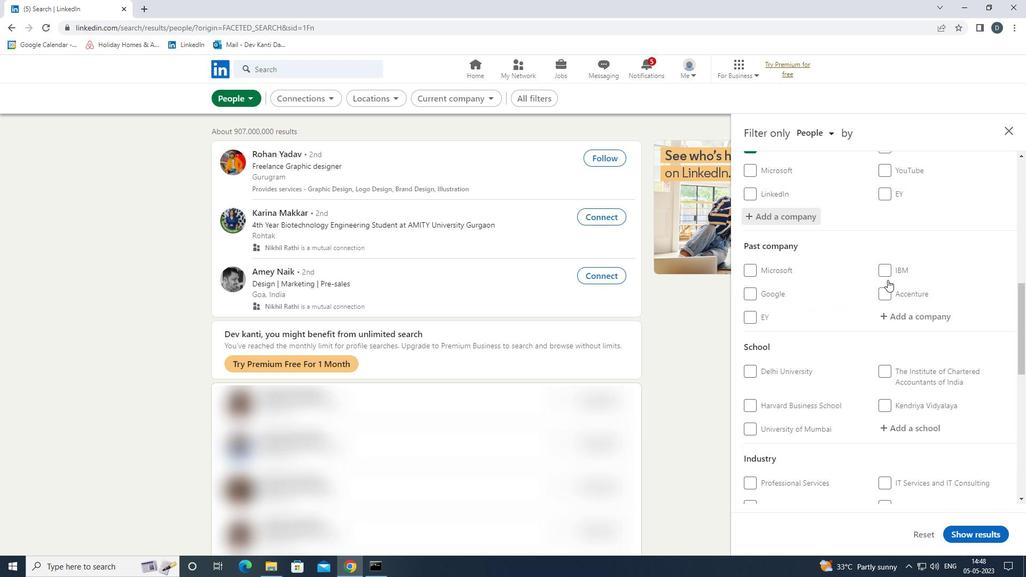 
Action: Mouse moved to (899, 363)
Screenshot: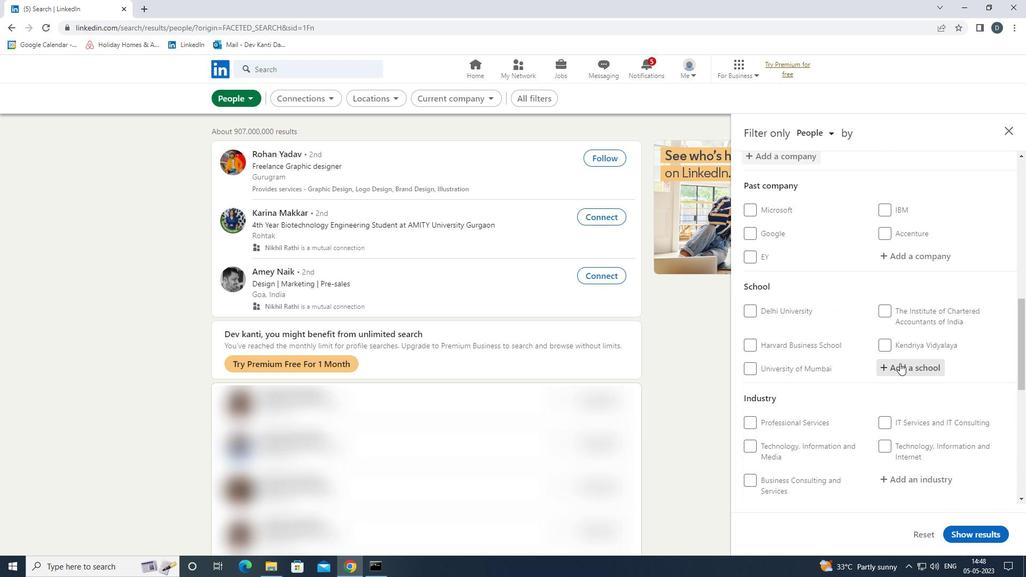
Action: Mouse pressed left at (899, 363)
Screenshot: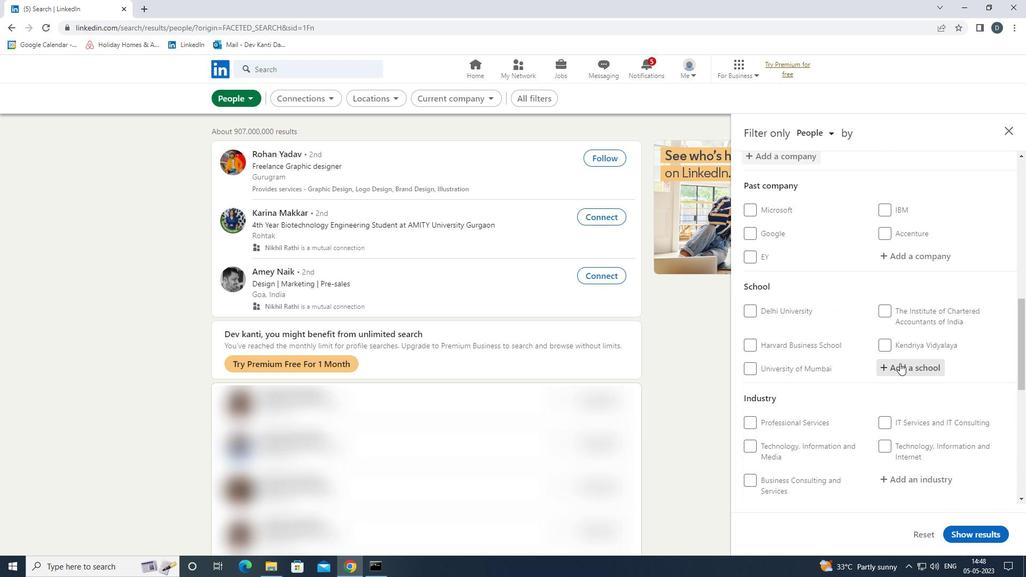 
Action: Key pressed <Key.shift><Key.shift><Key.shift>K.<Key.shift>K.<Key.shift><Key.shift>WAGH<Key.down><Key.enter>
Screenshot: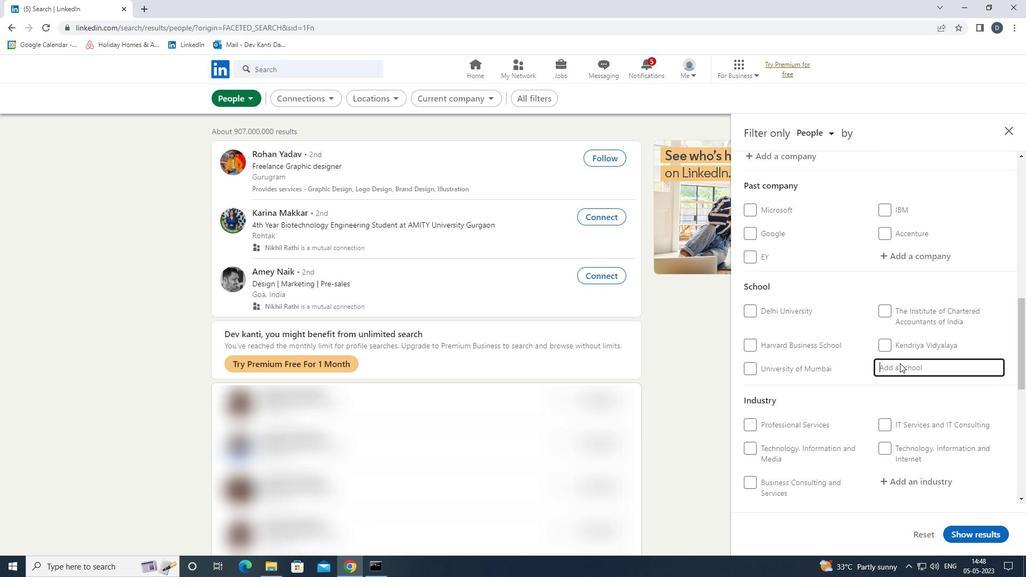 
Action: Mouse scrolled (899, 362) with delta (0, 0)
Screenshot: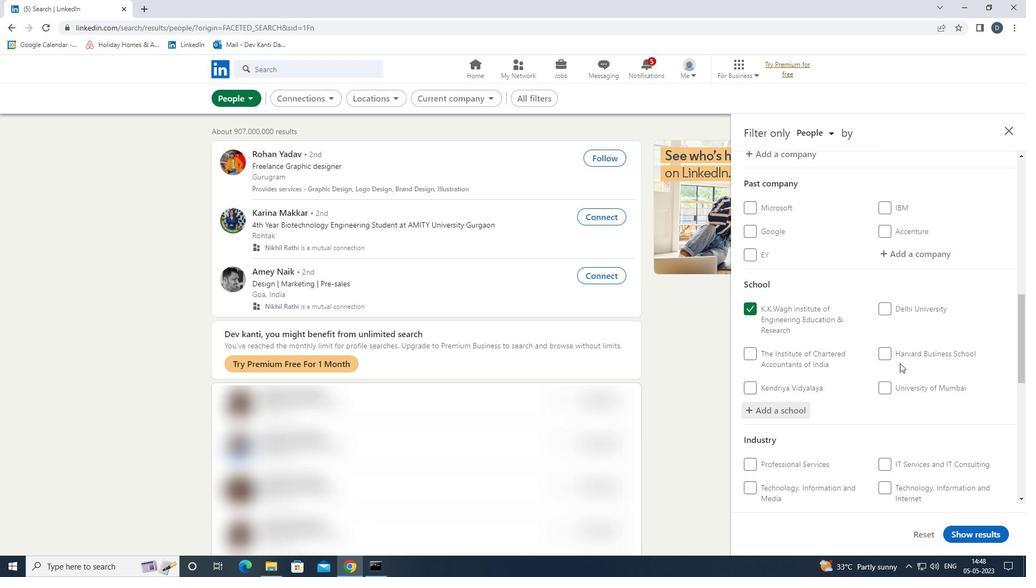 
Action: Mouse scrolled (899, 362) with delta (0, 0)
Screenshot: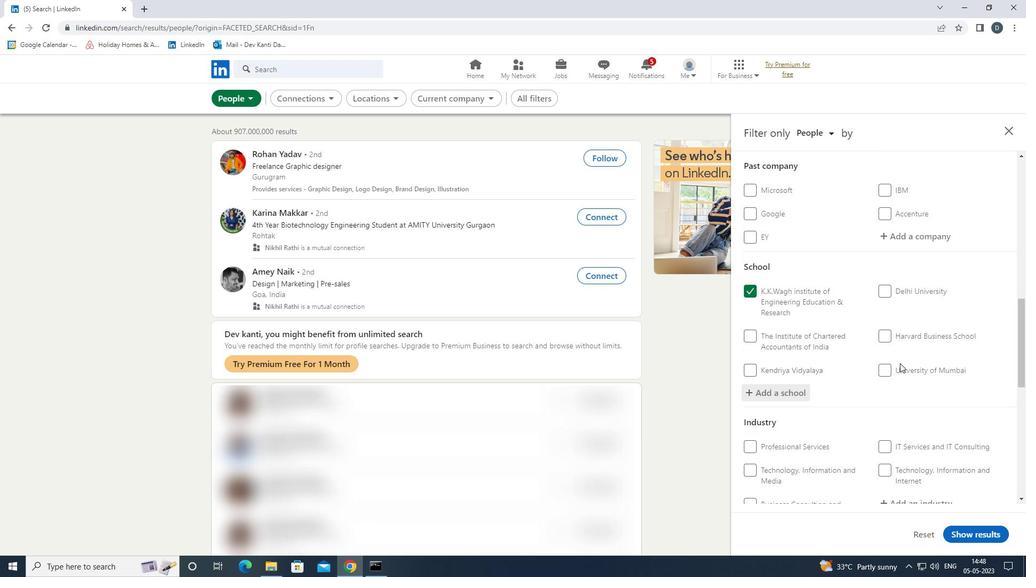 
Action: Mouse scrolled (899, 362) with delta (0, 0)
Screenshot: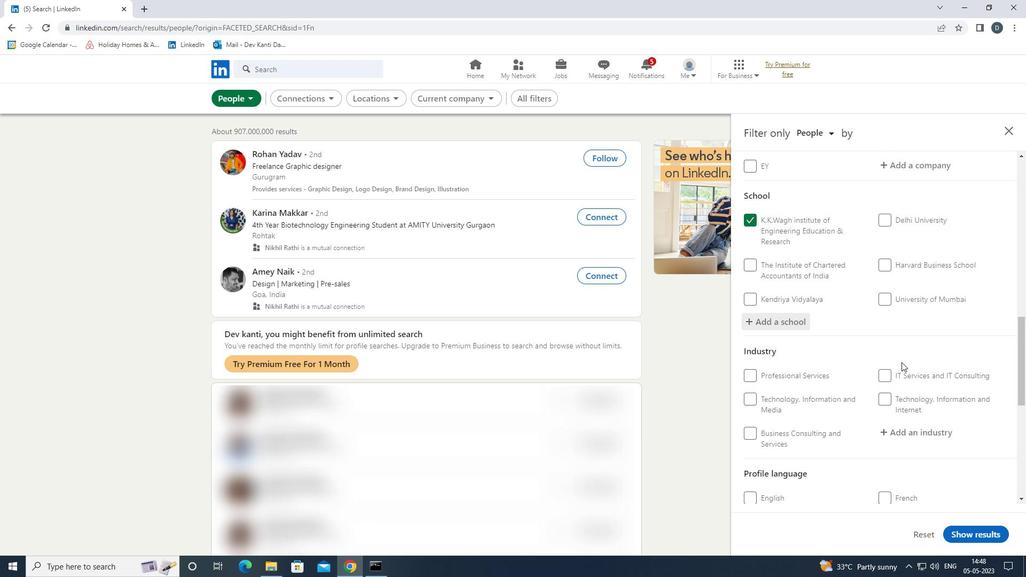 
Action: Mouse moved to (920, 363)
Screenshot: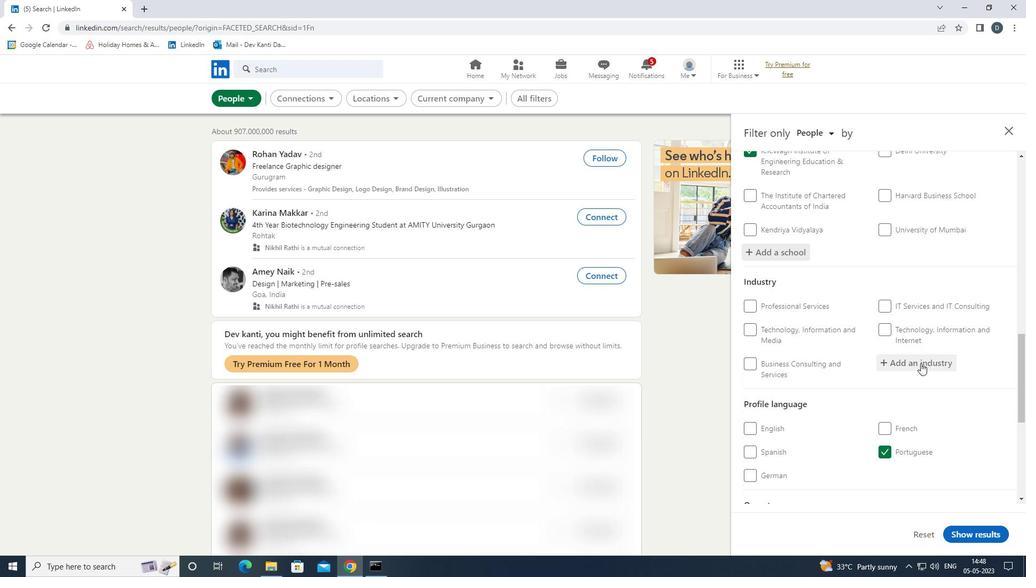 
Action: Mouse pressed left at (920, 363)
Screenshot: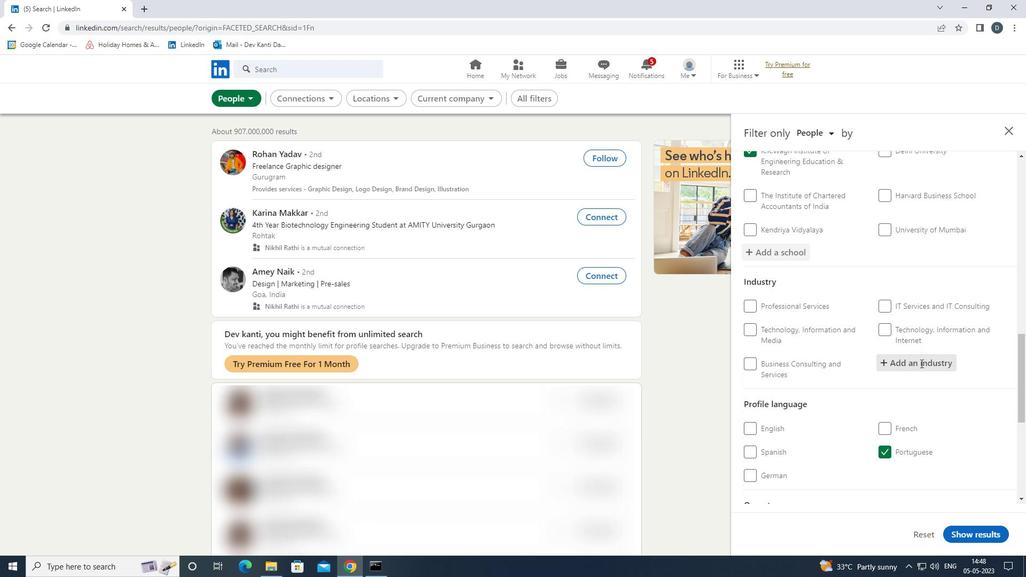 
Action: Key pressed <Key.shift><Key.shift><Key.shift><Key.shift><Key.shift><Key.shift><Key.shift><Key.shift><Key.shift><Key.shift><Key.shift>RETAIL<Key.space><Key.shift><Key.shift><Key.shift><Key.shift><Key.shift><Key.shift><Key.shift><Key.shift><Key.shift><Key.shift><Key.shift><Key.shift><Key.shift><Key.shift><Key.shift><Key.shift><Key.shift><Key.shift><Key.shift><Key.shift><Key.shift><Key.shift><Key.shift><Key.shift><Key.shift><Key.shift><Key.shift><Key.shift><Key.shift><Key.shift><Key.shift><Key.shift><Key.shift><Key.shift>REC<Key.down><Key.enter>
Screenshot: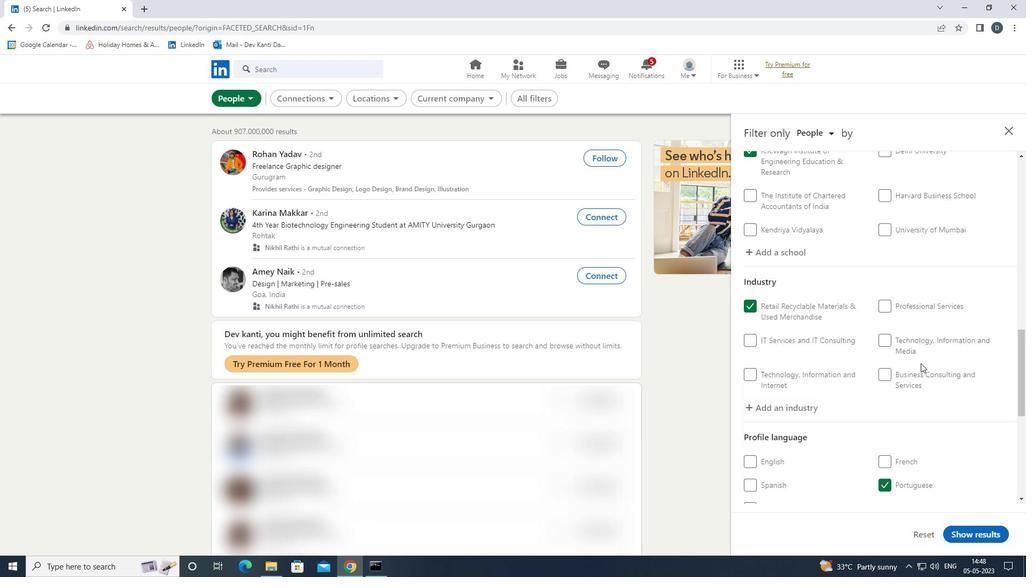 
Action: Mouse moved to (951, 332)
Screenshot: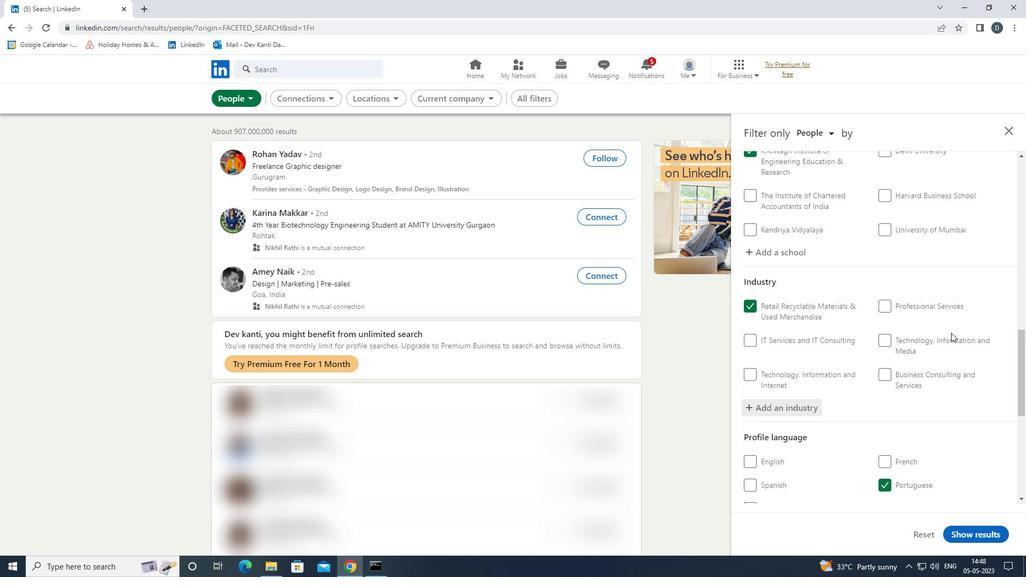 
Action: Mouse scrolled (951, 332) with delta (0, 0)
Screenshot: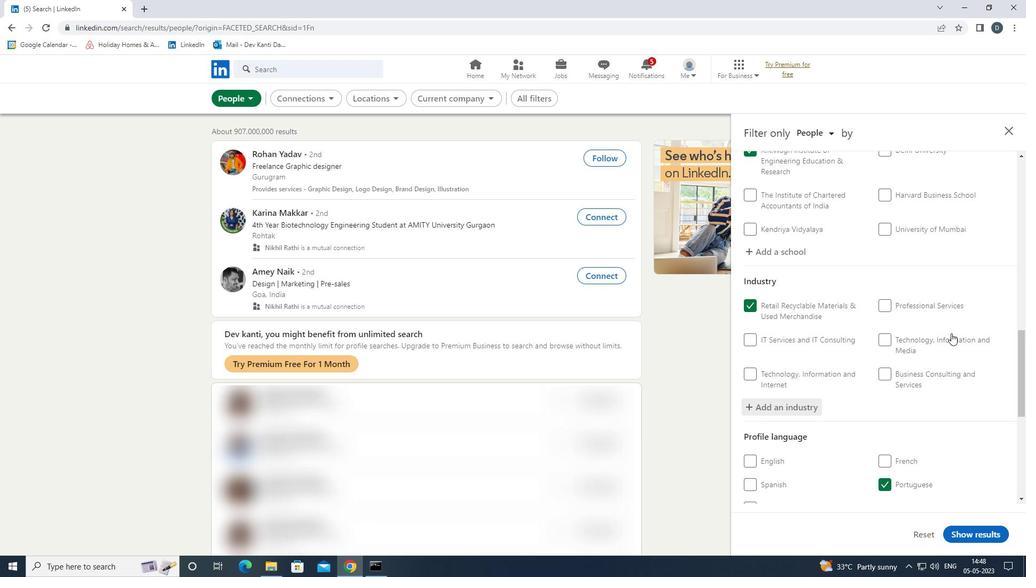 
Action: Mouse moved to (951, 333)
Screenshot: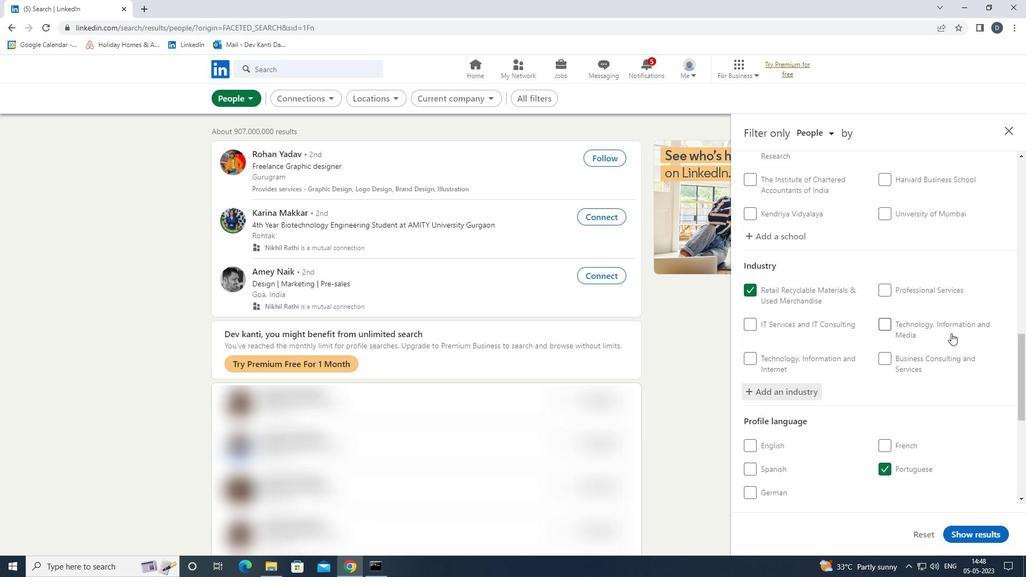 
Action: Mouse scrolled (951, 332) with delta (0, 0)
Screenshot: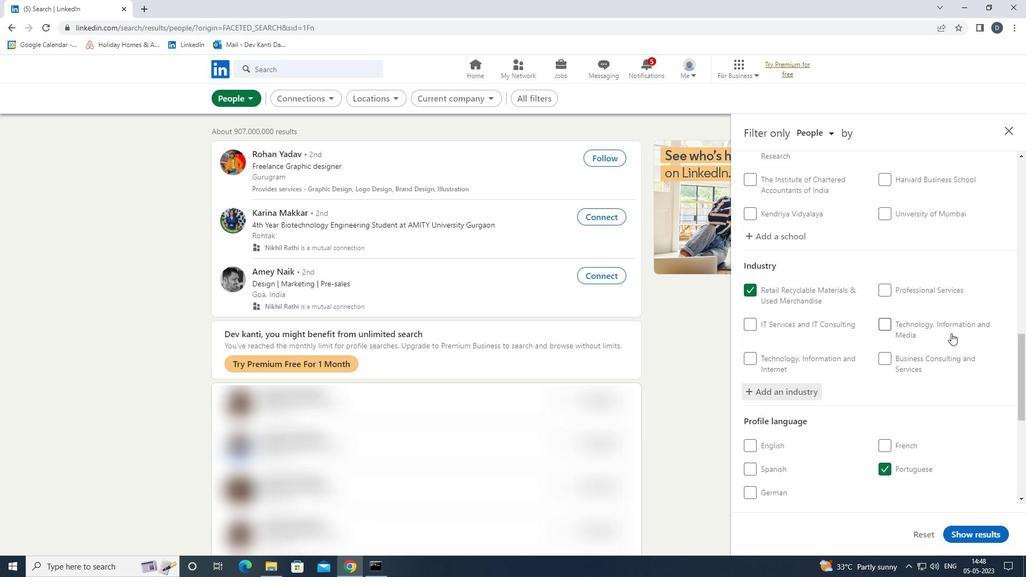 
Action: Mouse scrolled (951, 332) with delta (0, 0)
Screenshot: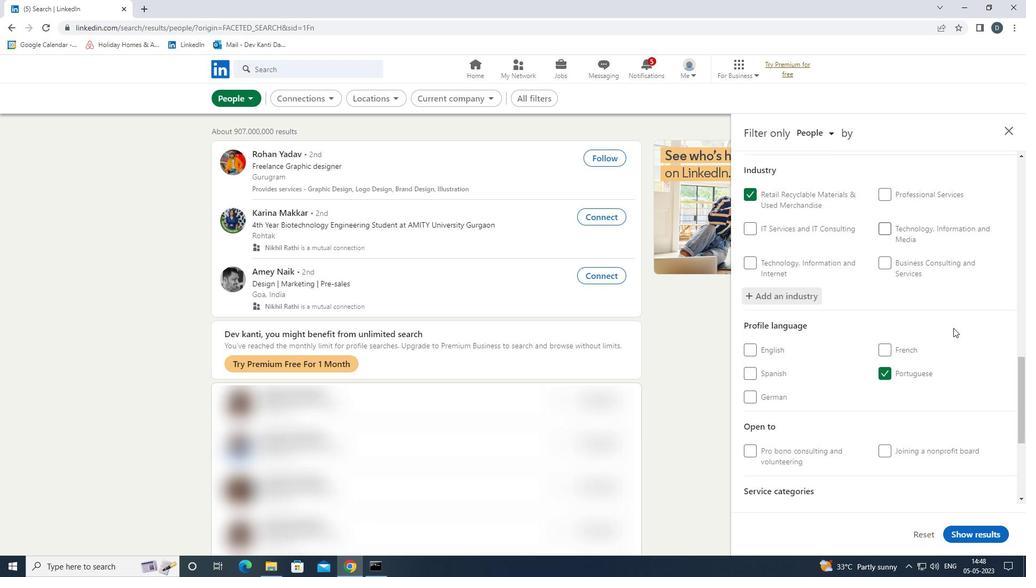 
Action: Mouse moved to (953, 328)
Screenshot: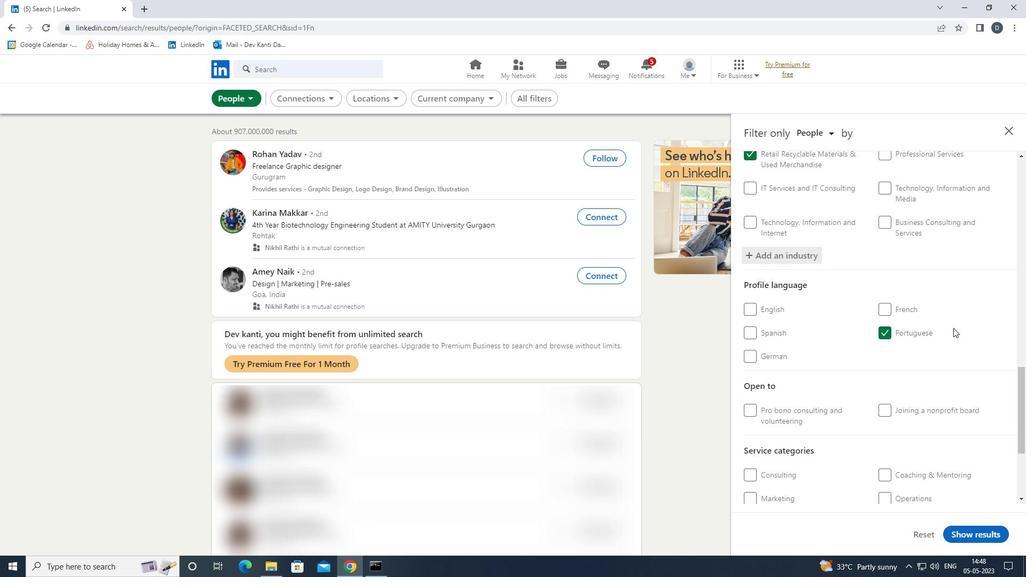 
Action: Mouse scrolled (953, 327) with delta (0, 0)
Screenshot: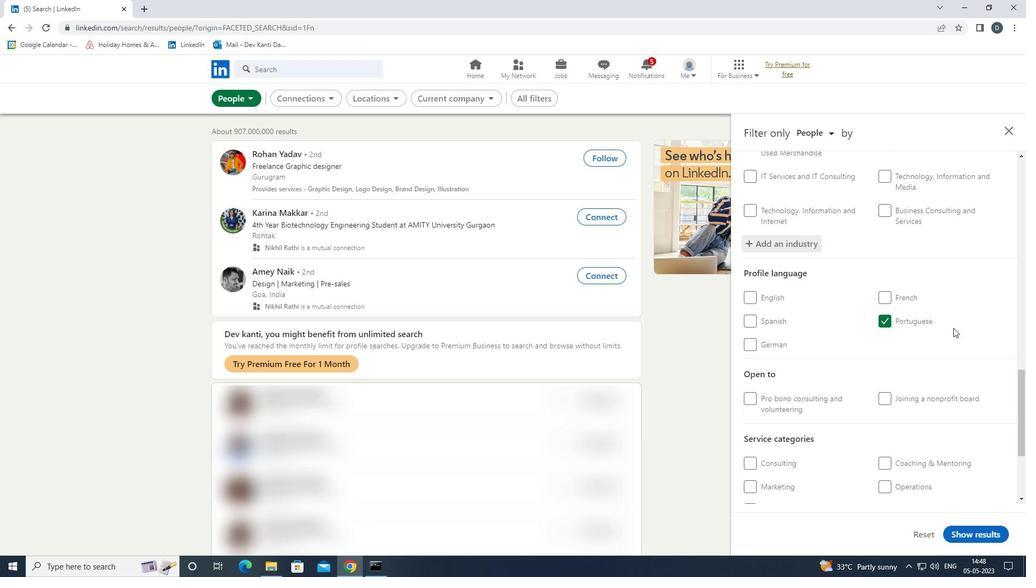 
Action: Mouse scrolled (953, 327) with delta (0, 0)
Screenshot: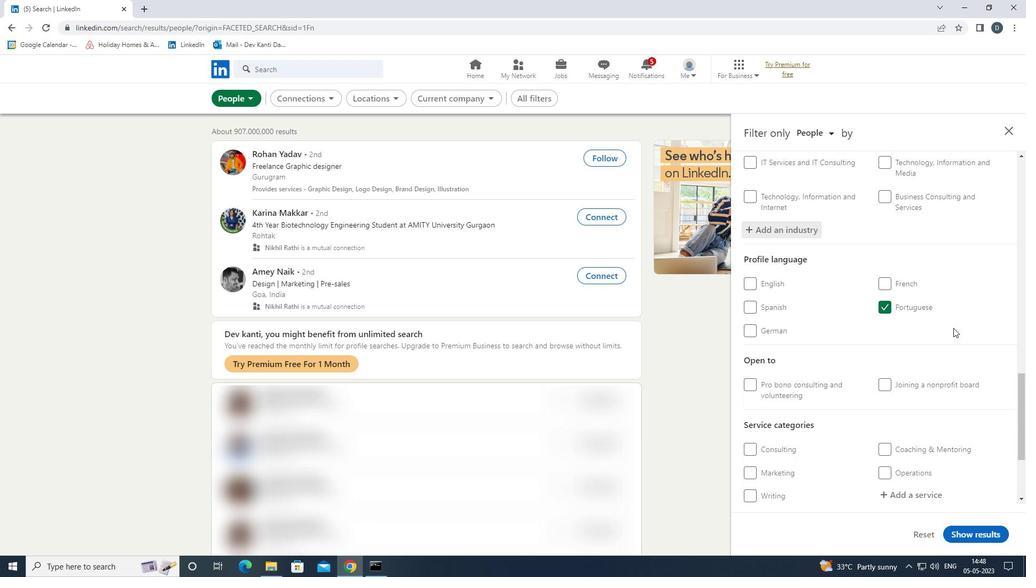 
Action: Mouse moved to (917, 398)
Screenshot: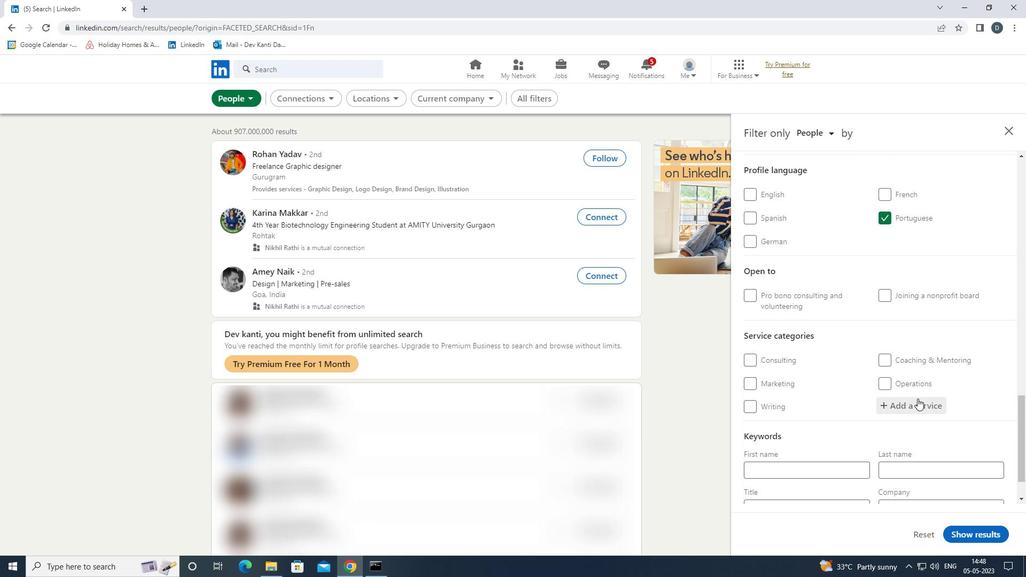 
Action: Mouse pressed left at (917, 398)
Screenshot: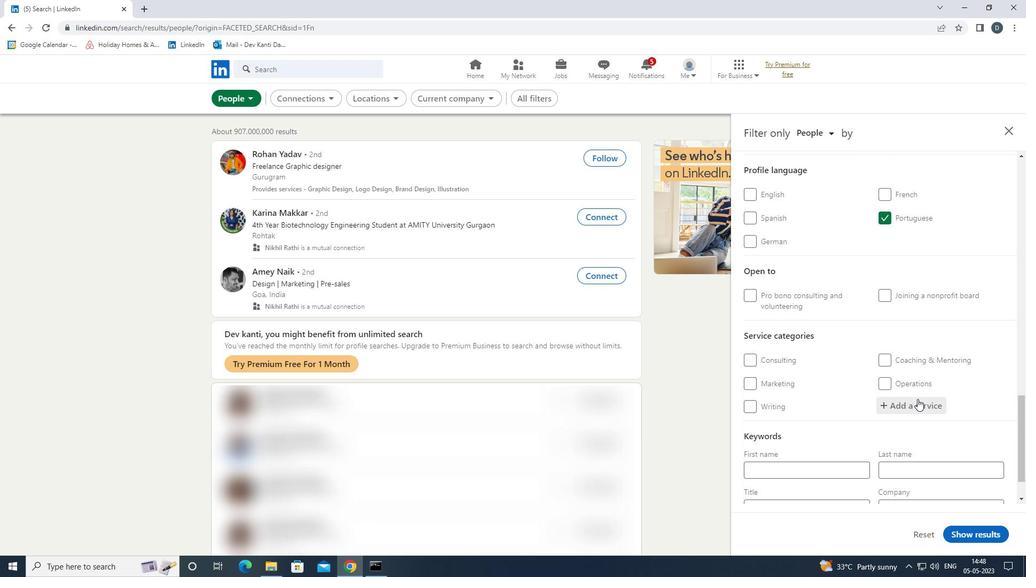 
Action: Mouse moved to (917, 399)
Screenshot: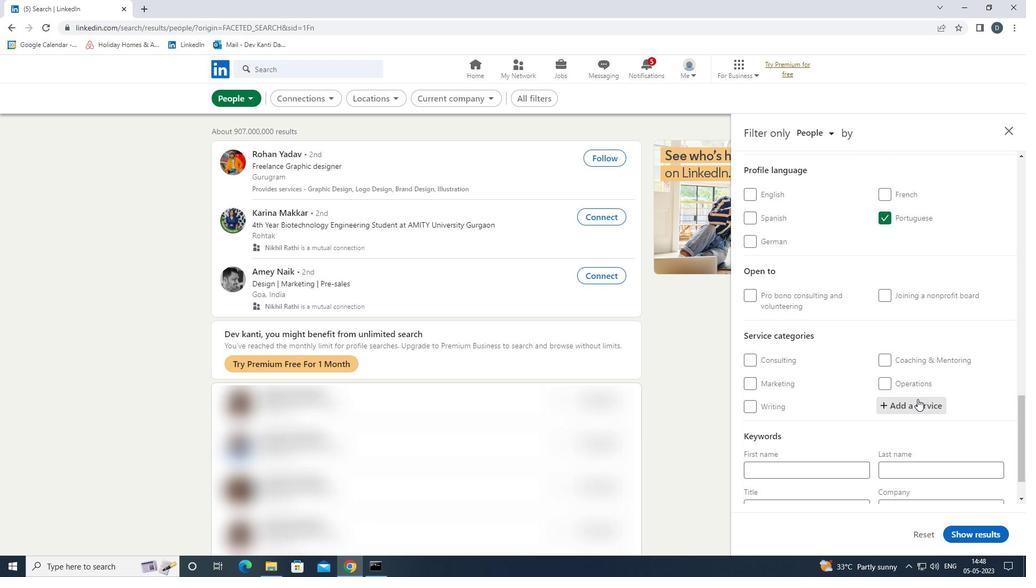 
Action: Key pressed <Key.shift><Key.shift><Key.shift>PROPERTY<Key.space><Key.shift>MANAGEMEN<Key.down><Key.enter>
Screenshot: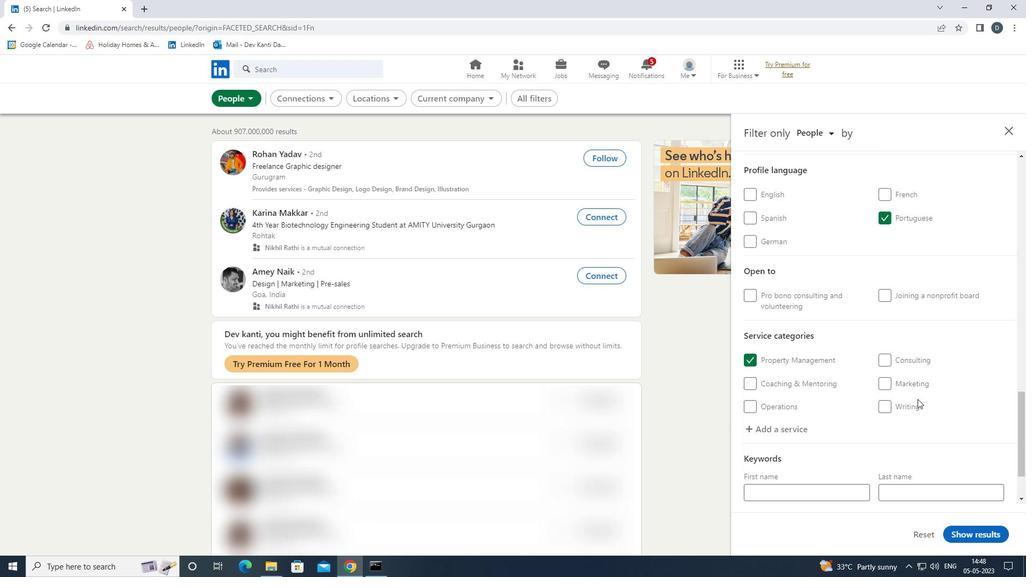 
Action: Mouse scrolled (917, 398) with delta (0, 0)
Screenshot: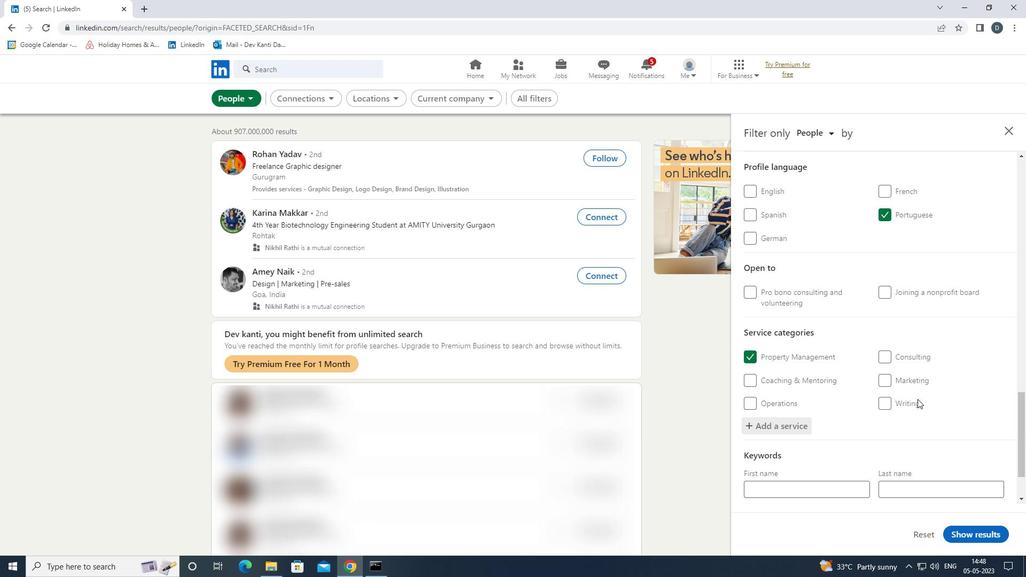 
Action: Mouse scrolled (917, 398) with delta (0, 0)
Screenshot: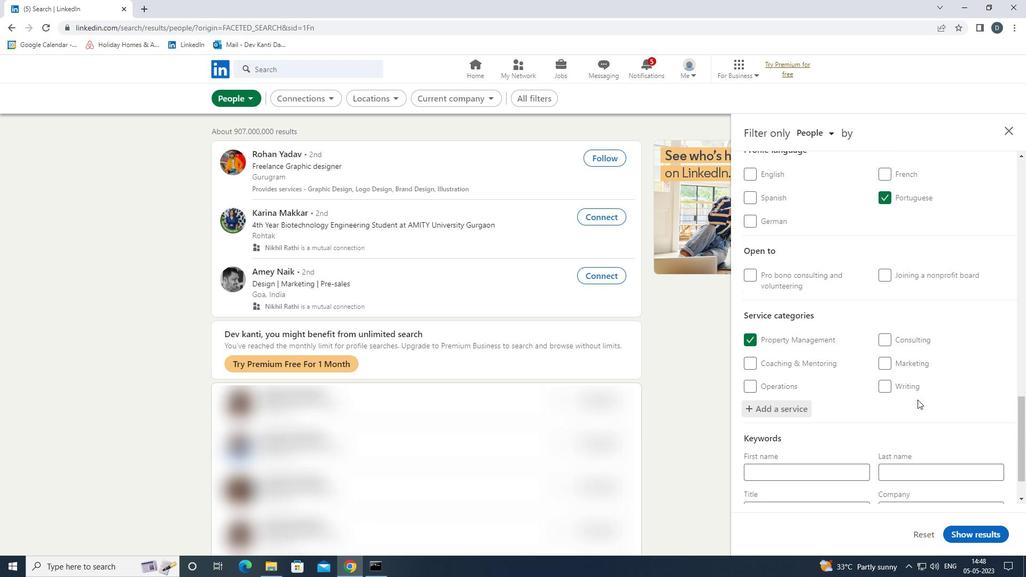 
Action: Mouse moved to (917, 399)
Screenshot: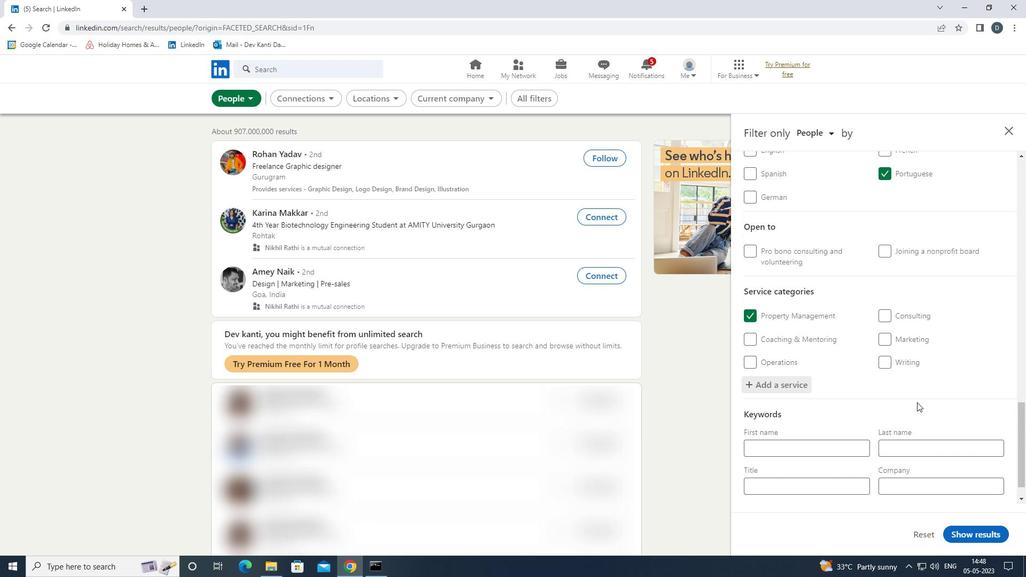 
Action: Mouse scrolled (917, 398) with delta (0, 0)
Screenshot: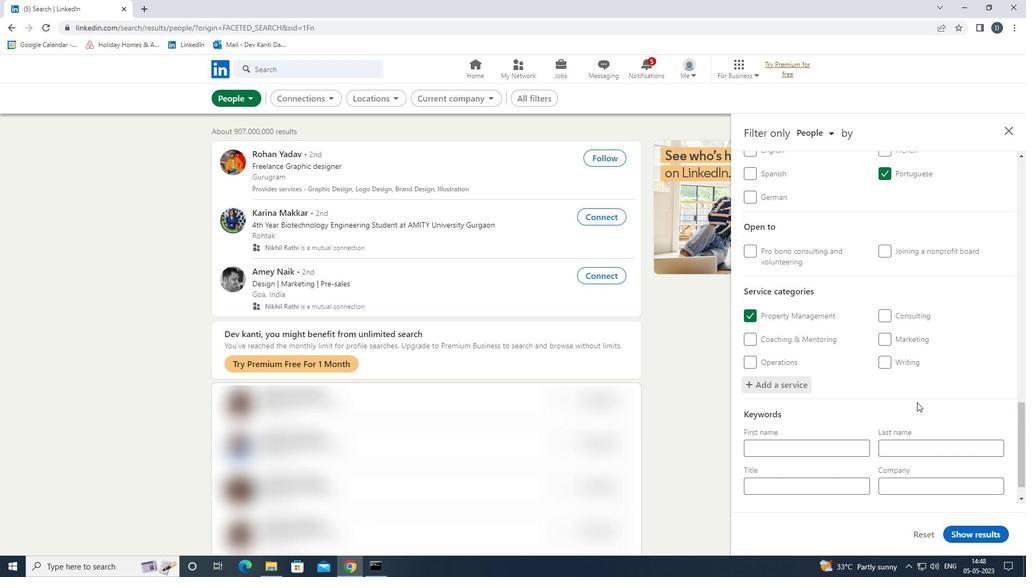 
Action: Mouse moved to (833, 454)
Screenshot: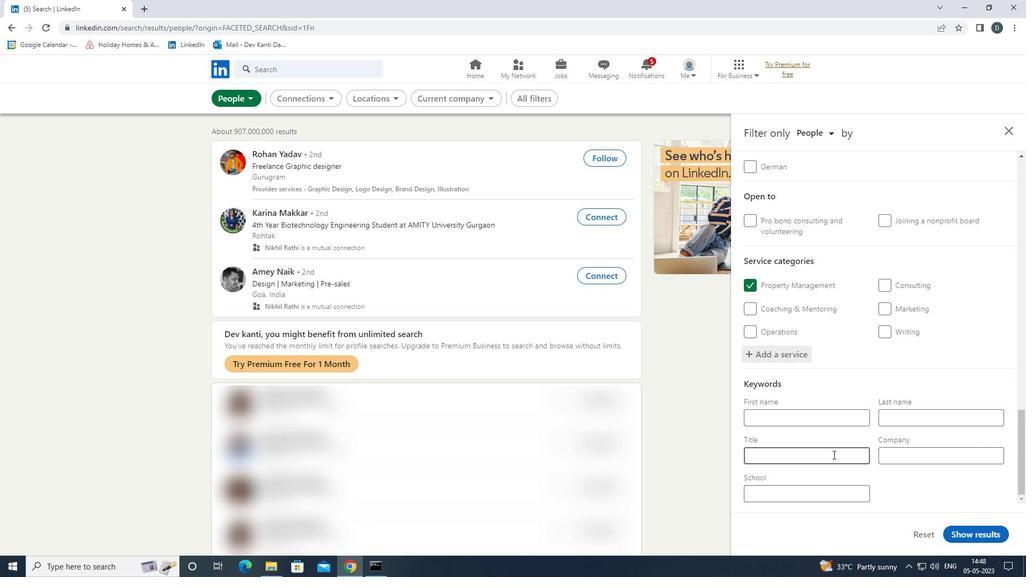 
Action: Mouse pressed left at (833, 454)
Screenshot: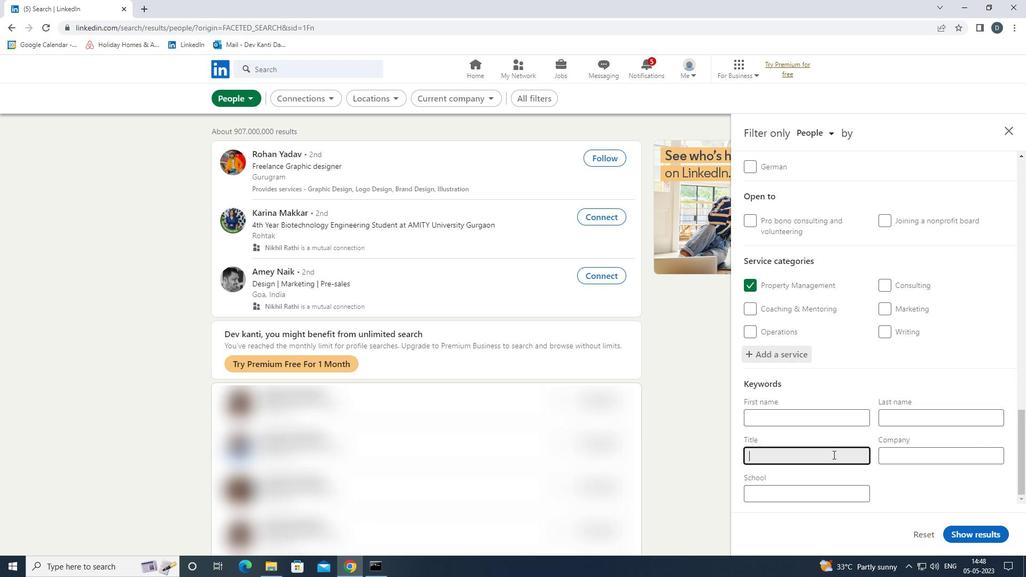 
Action: Key pressed <Key.shift><Key.shift><Key.shift><Key.shift><Key.shift><Key.shift>OFFICE<Key.space><Key.shift>VOLUNTEER
Screenshot: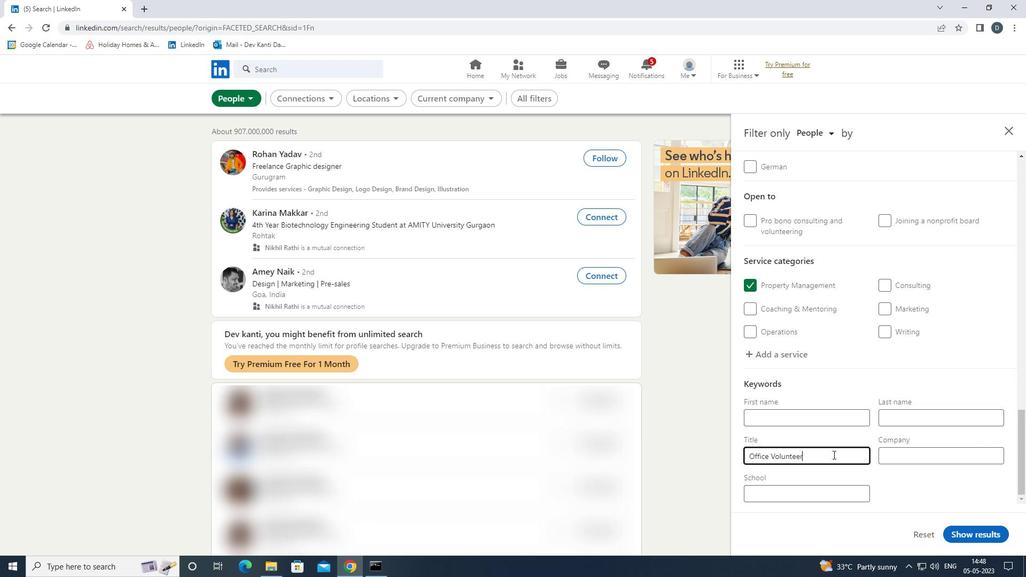 
Action: Mouse moved to (975, 532)
Screenshot: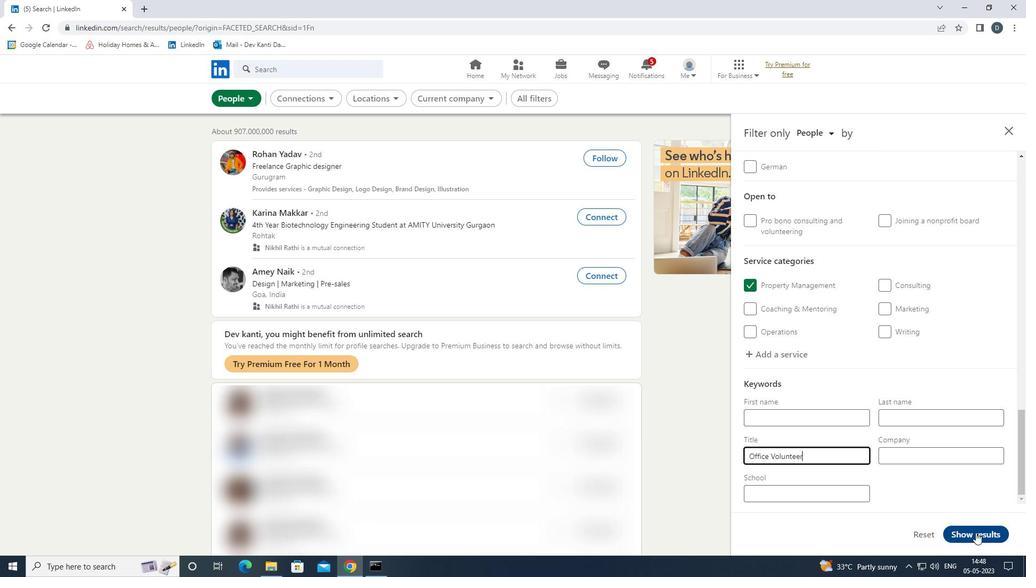 
Action: Mouse pressed left at (975, 532)
Screenshot: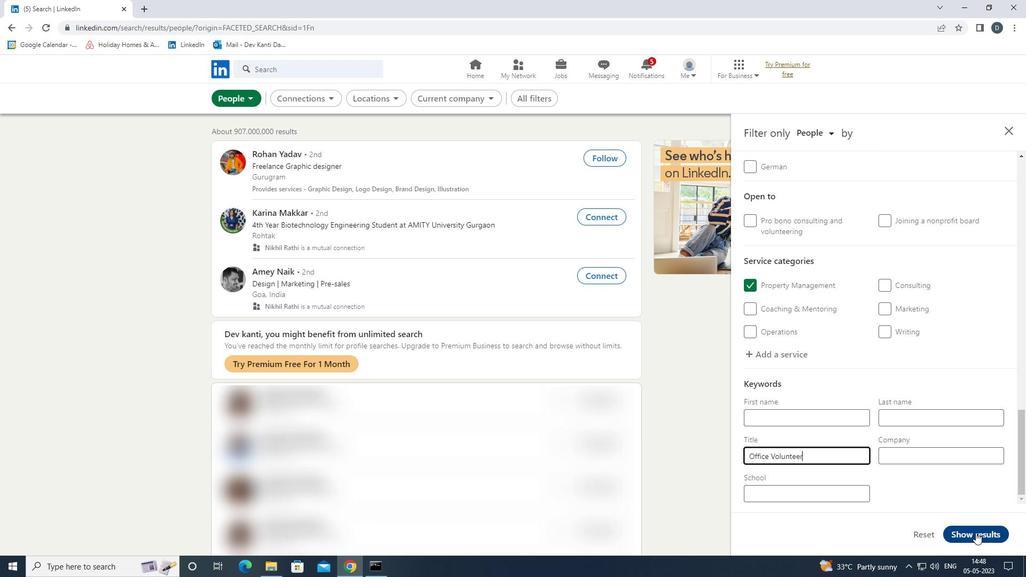 
